 Task: Find connections with filter location Hasanpur with filter topic #futurewith filter profile language Spanish with filter current company Force Motors Ltd with filter school Goswami Ganesh Dutta SD College with filter industry Security and Investigations with filter service category Real Estate with filter keywords title Emergency Relief Worker
Action: Mouse moved to (489, 62)
Screenshot: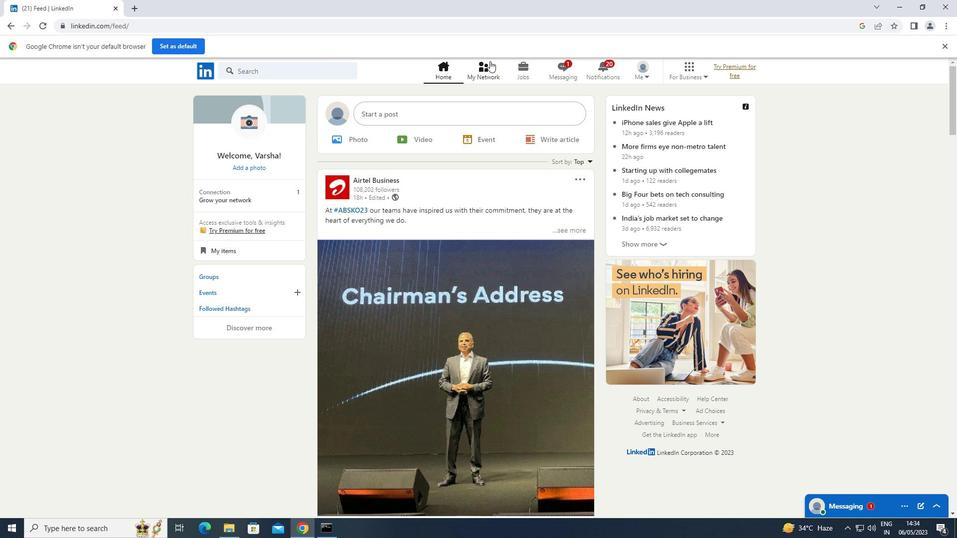 
Action: Mouse pressed left at (489, 62)
Screenshot: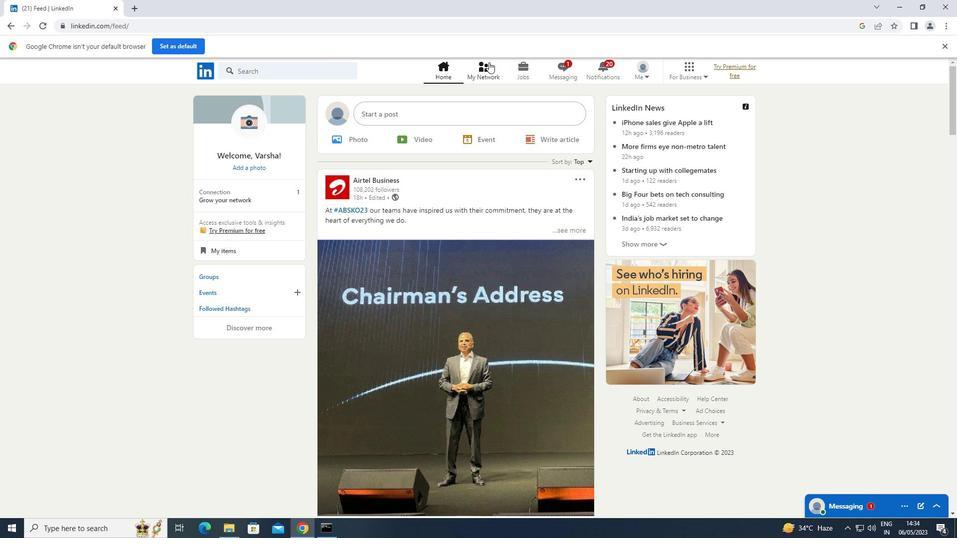 
Action: Mouse moved to (250, 124)
Screenshot: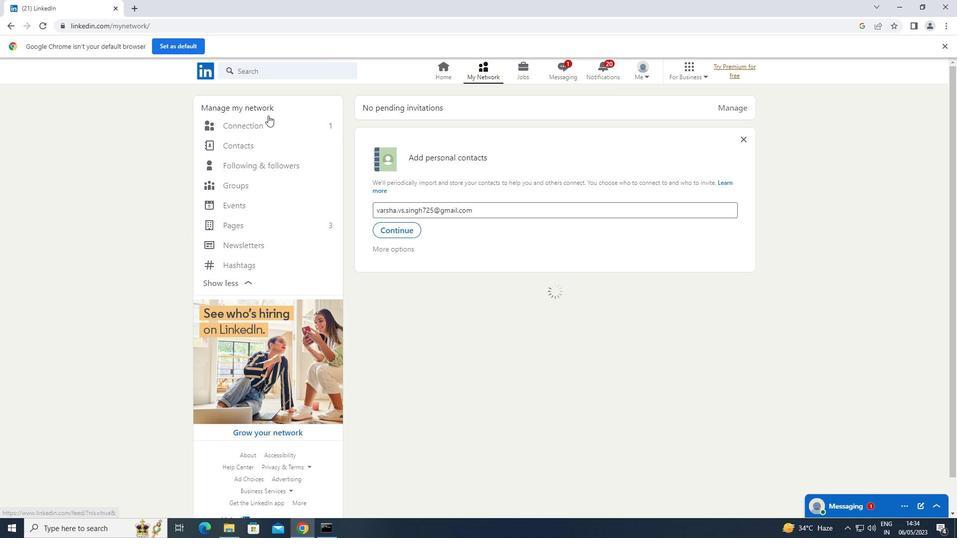 
Action: Mouse pressed left at (250, 124)
Screenshot: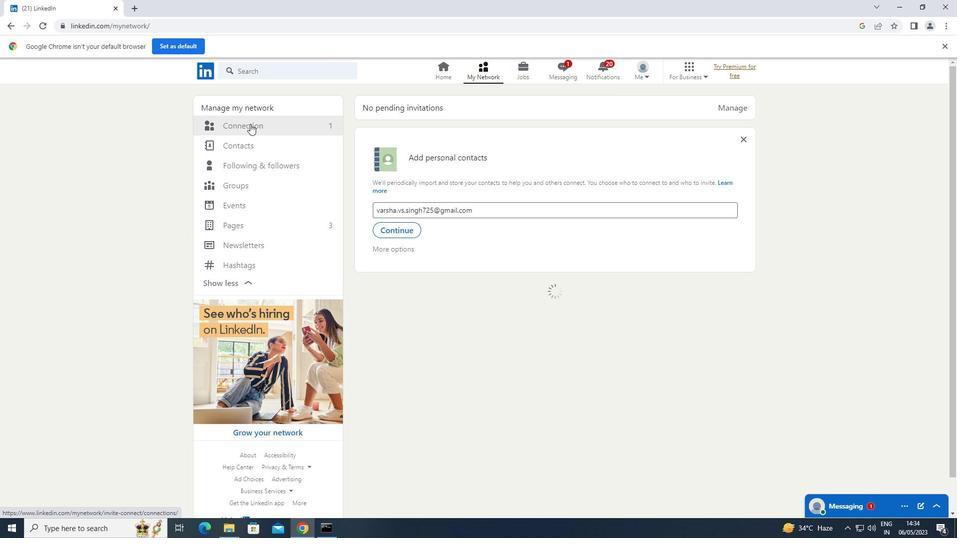 
Action: Mouse moved to (545, 128)
Screenshot: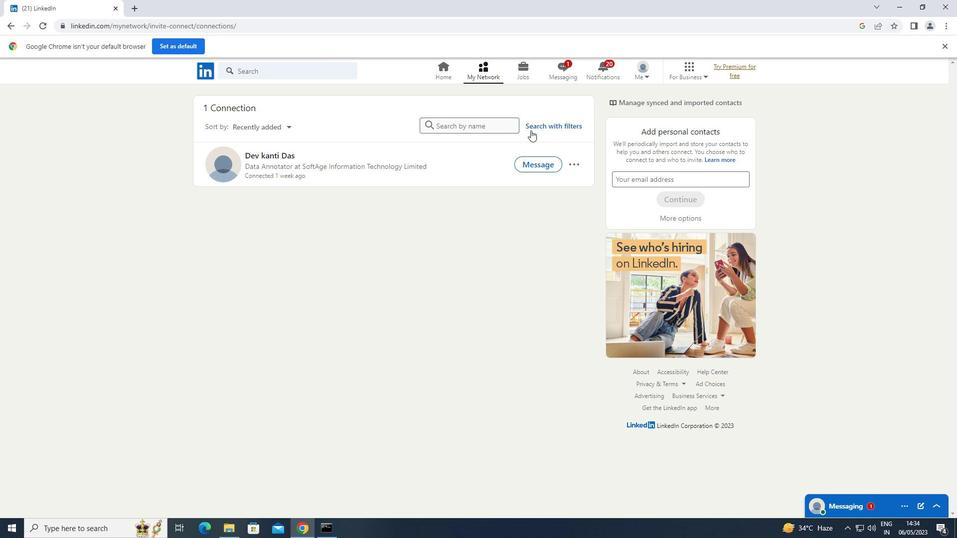
Action: Mouse pressed left at (545, 128)
Screenshot: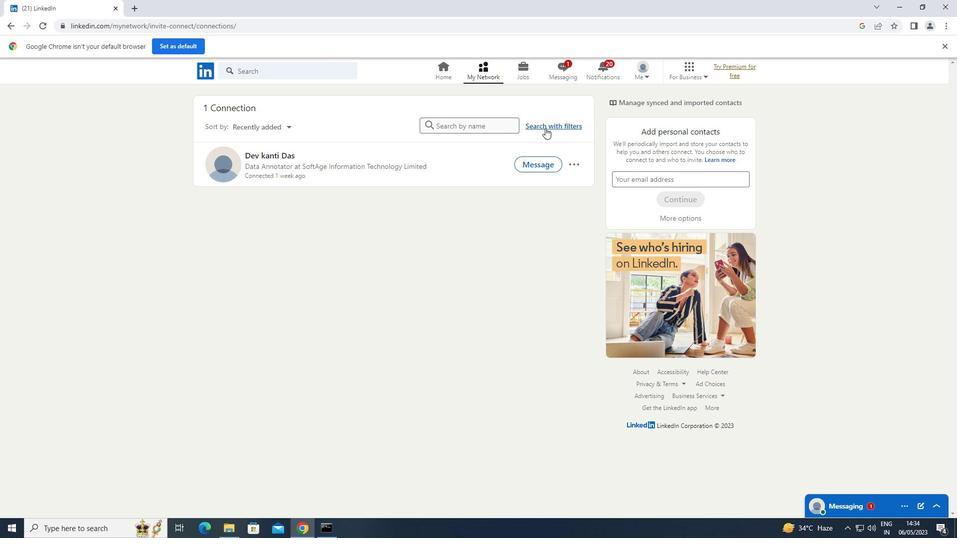 
Action: Mouse moved to (512, 98)
Screenshot: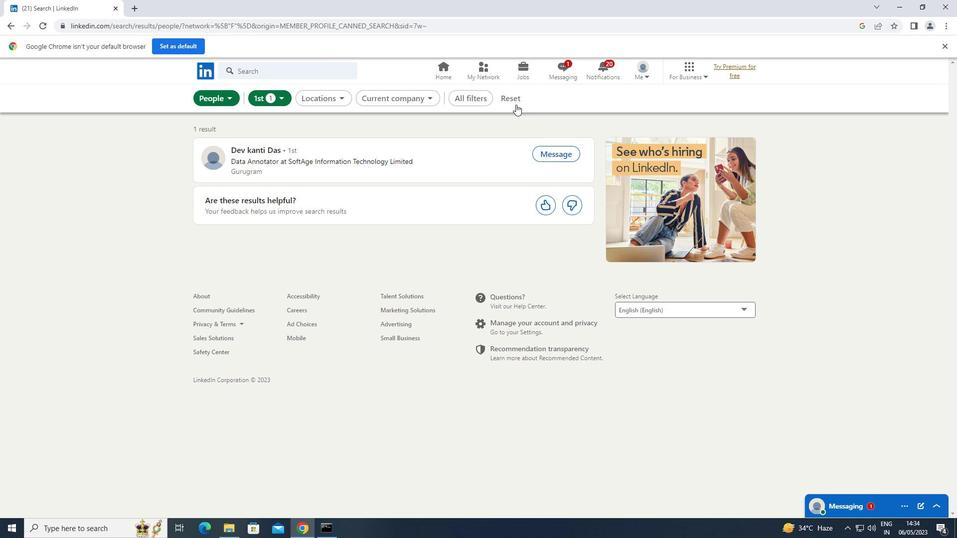
Action: Mouse pressed left at (512, 98)
Screenshot: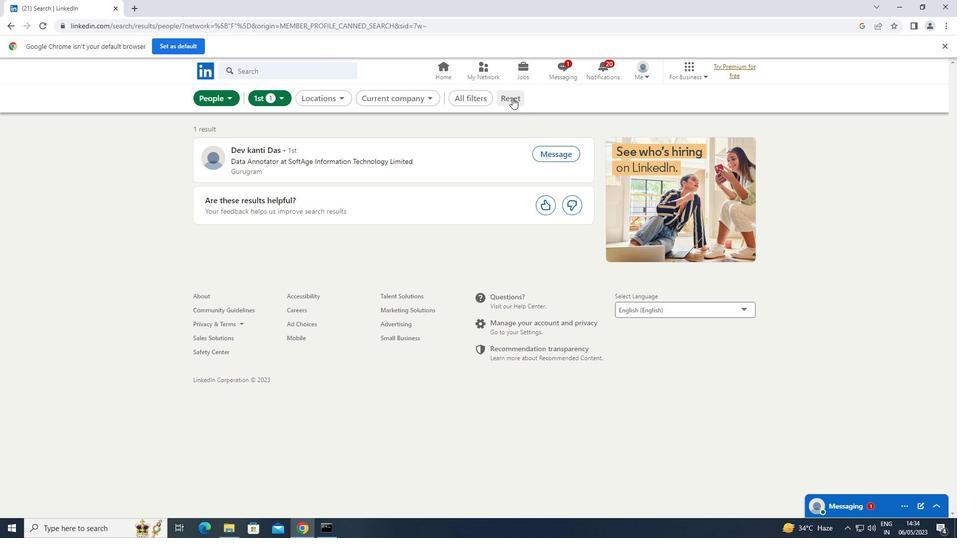 
Action: Mouse moved to (503, 97)
Screenshot: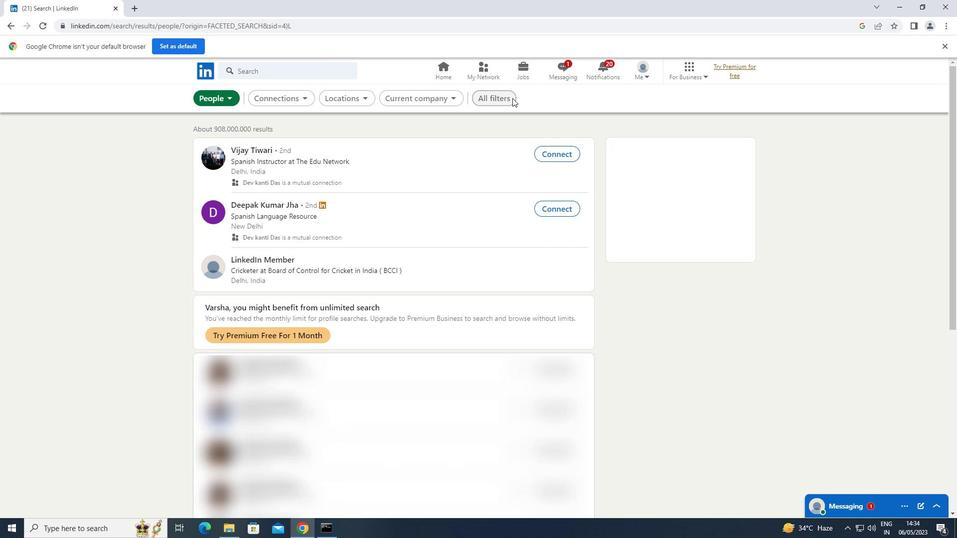 
Action: Mouse pressed left at (503, 97)
Screenshot: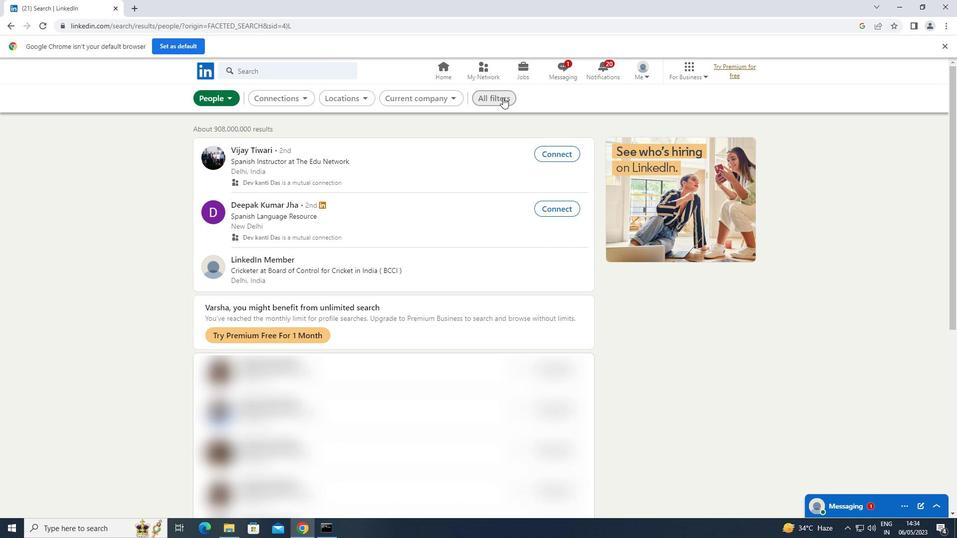 
Action: Mouse moved to (845, 238)
Screenshot: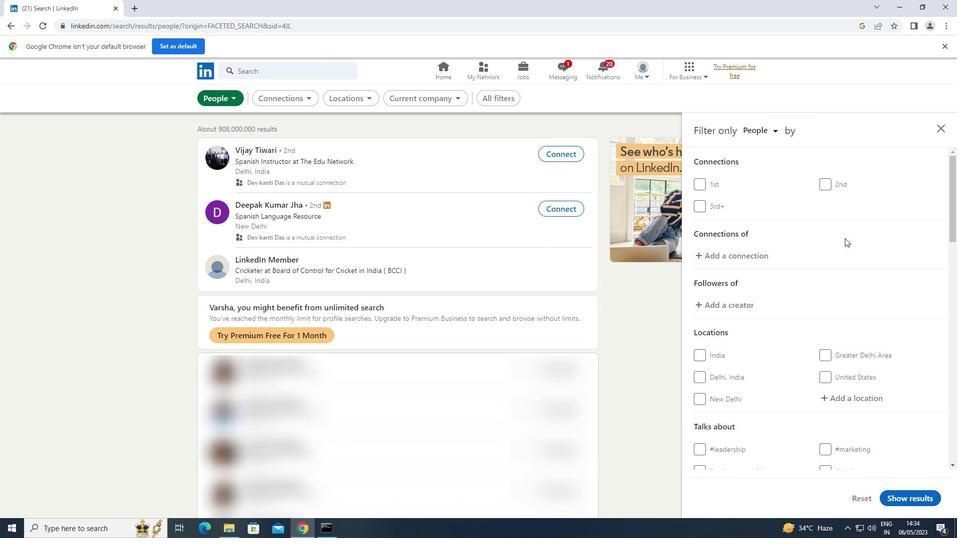
Action: Mouse scrolled (845, 237) with delta (0, 0)
Screenshot: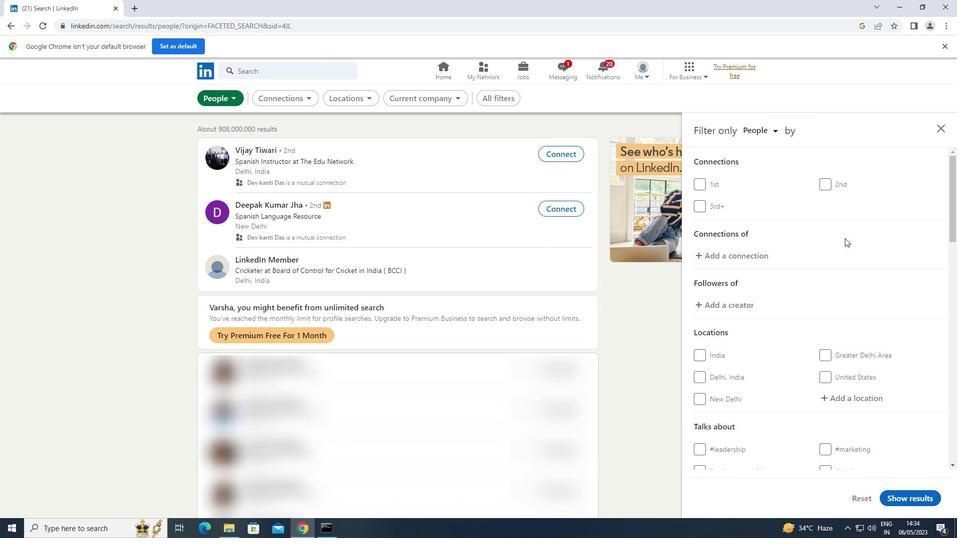 
Action: Mouse moved to (846, 239)
Screenshot: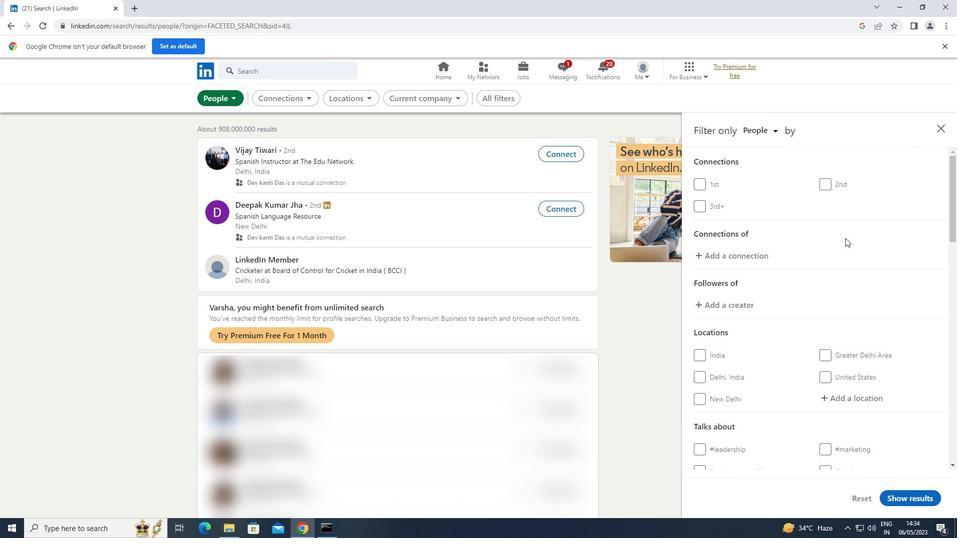 
Action: Mouse scrolled (846, 238) with delta (0, 0)
Screenshot: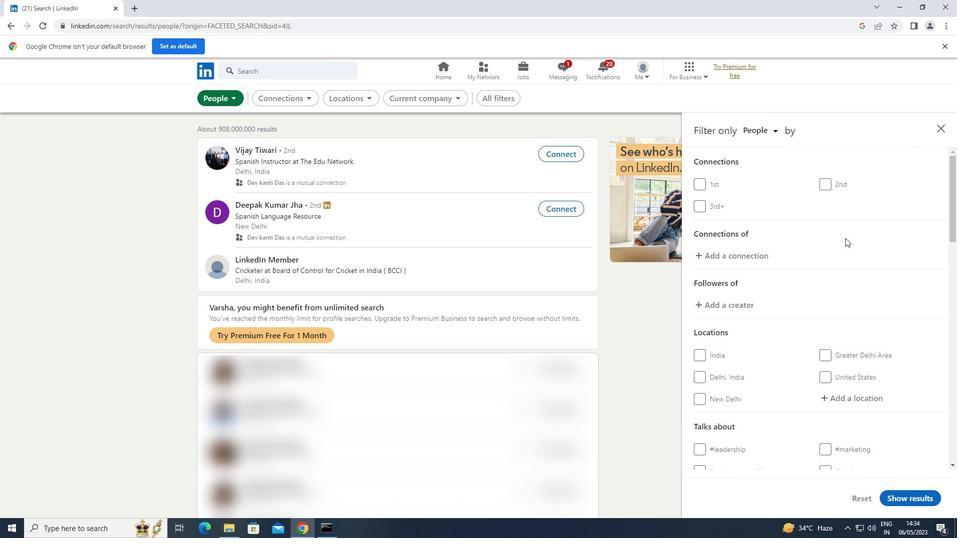 
Action: Mouse moved to (842, 295)
Screenshot: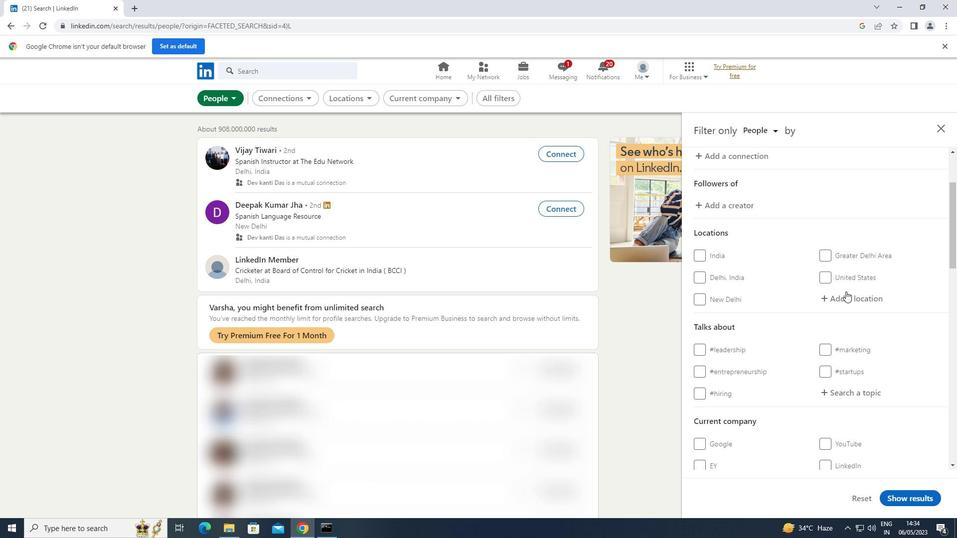 
Action: Mouse pressed left at (842, 295)
Screenshot: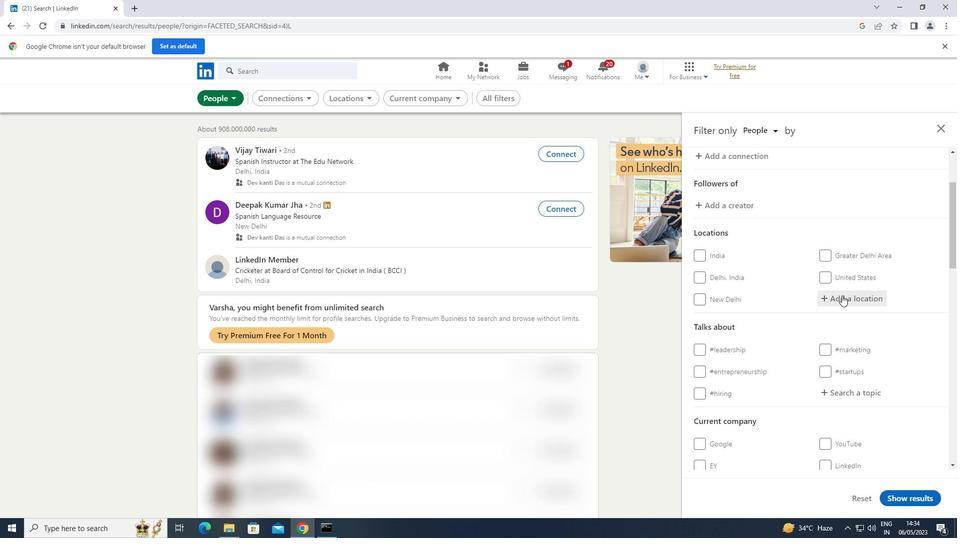 
Action: Key pressed <Key.shift>HASANPUR
Screenshot: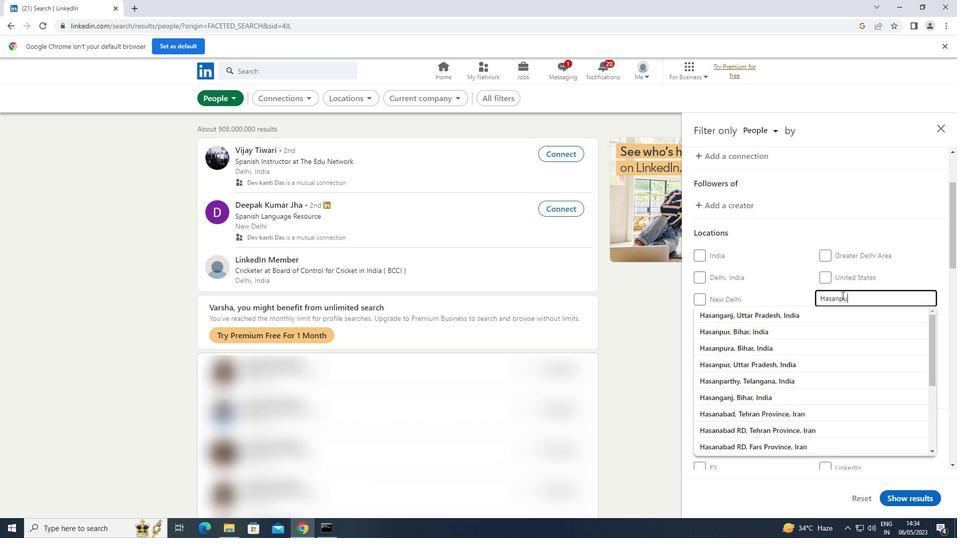 
Action: Mouse moved to (859, 396)
Screenshot: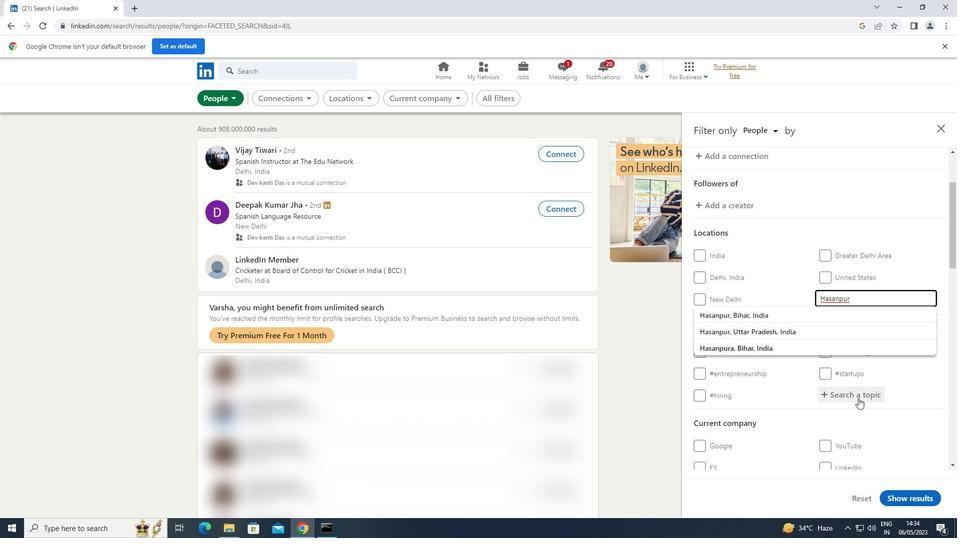 
Action: Mouse pressed left at (859, 396)
Screenshot: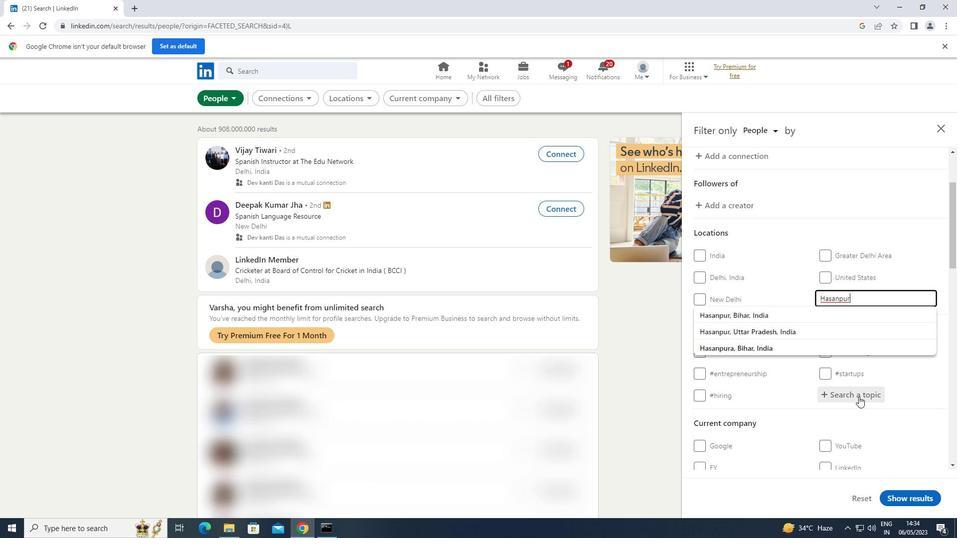 
Action: Key pressed FUTURE
Screenshot: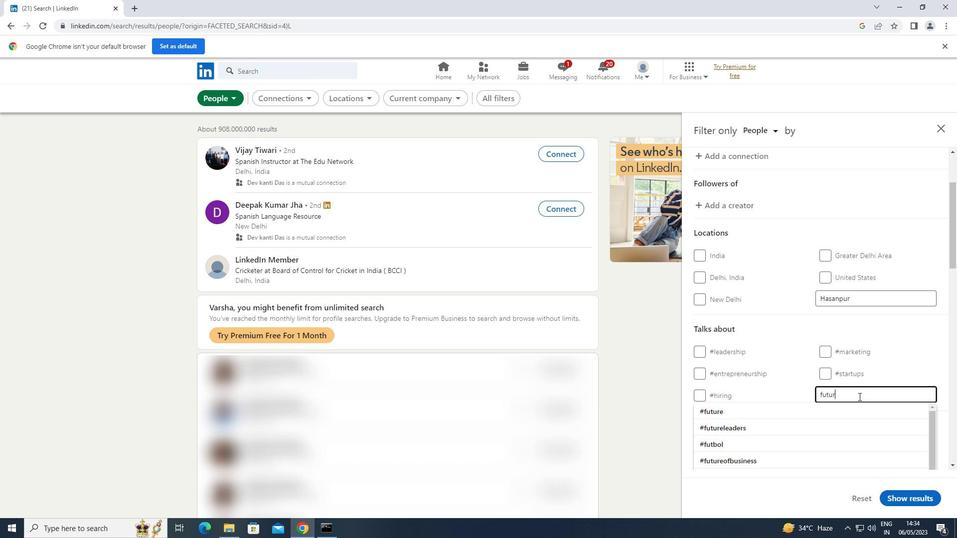 
Action: Mouse moved to (772, 407)
Screenshot: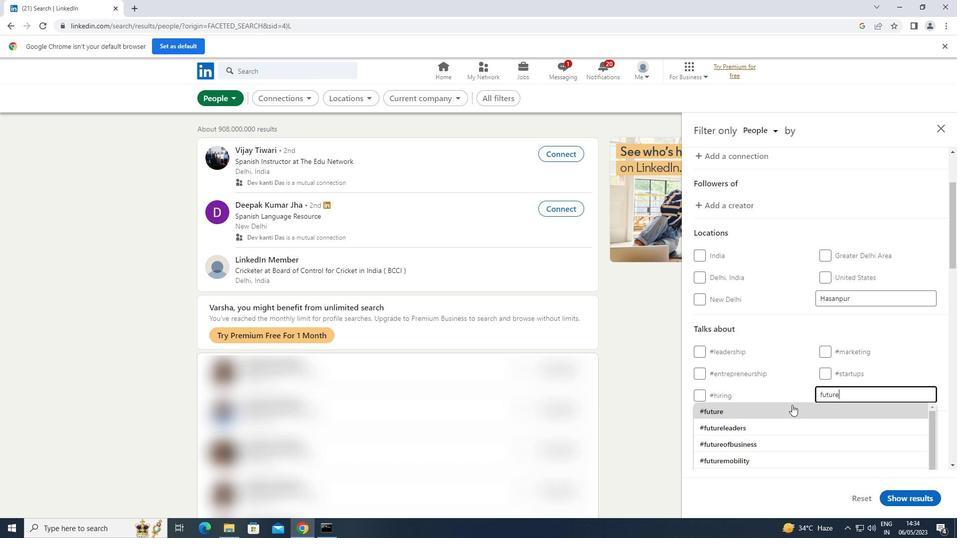 
Action: Mouse pressed left at (772, 407)
Screenshot: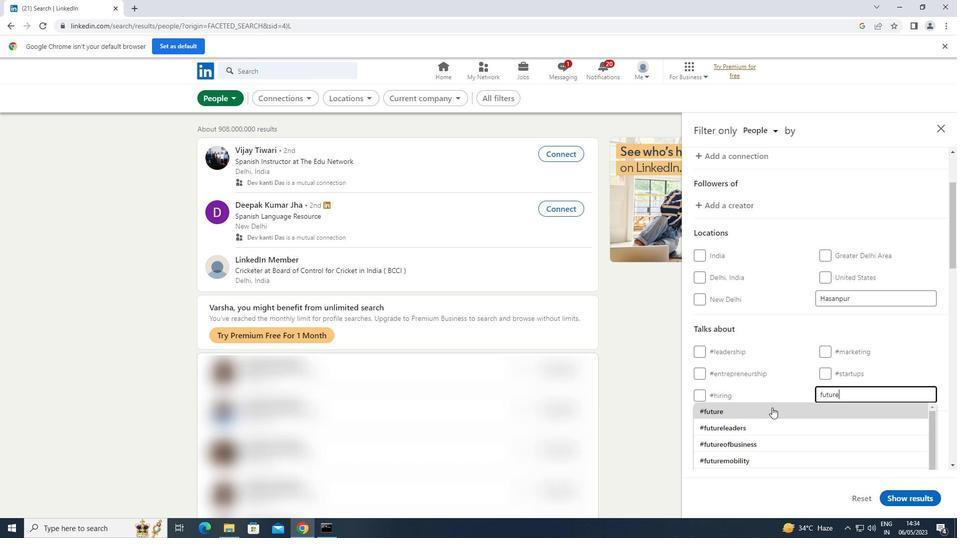 
Action: Mouse moved to (791, 399)
Screenshot: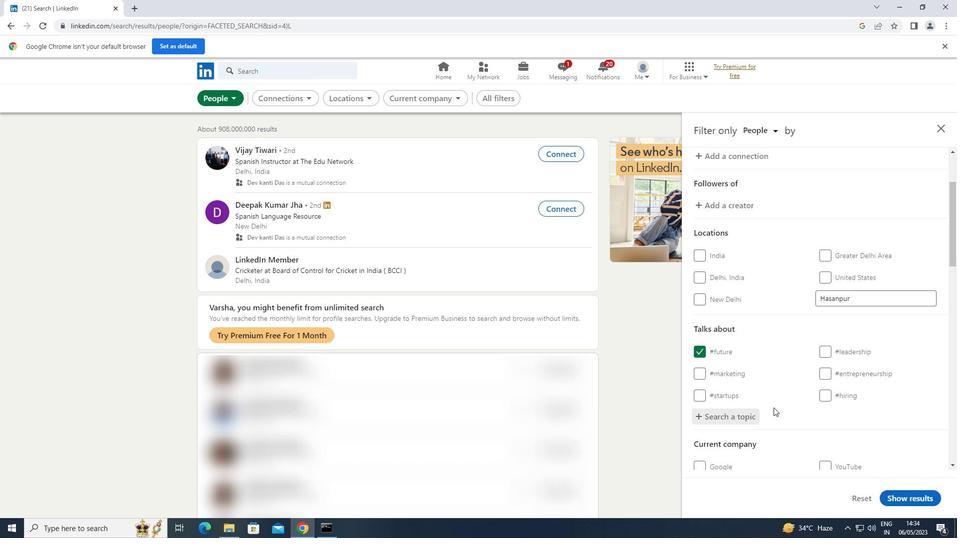 
Action: Mouse scrolled (791, 399) with delta (0, 0)
Screenshot: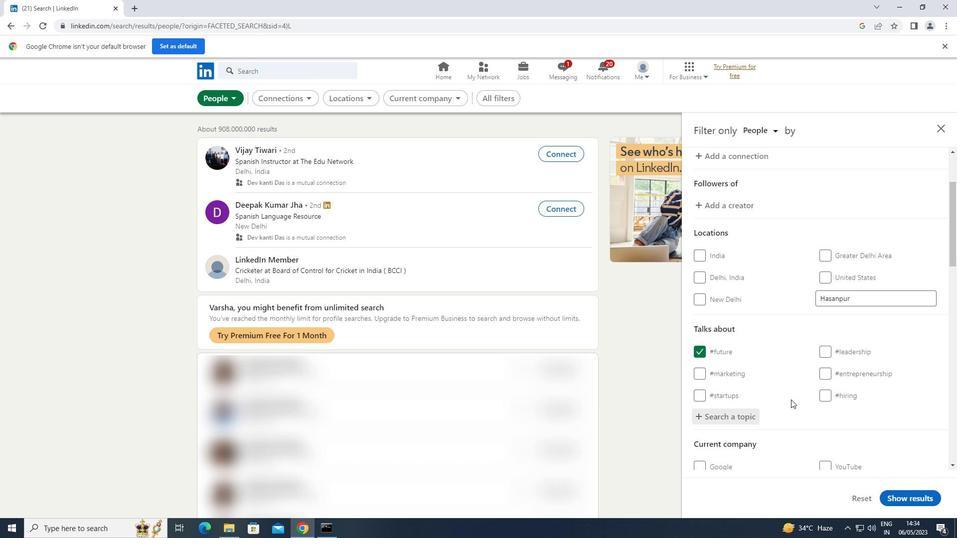 
Action: Mouse scrolled (791, 399) with delta (0, 0)
Screenshot: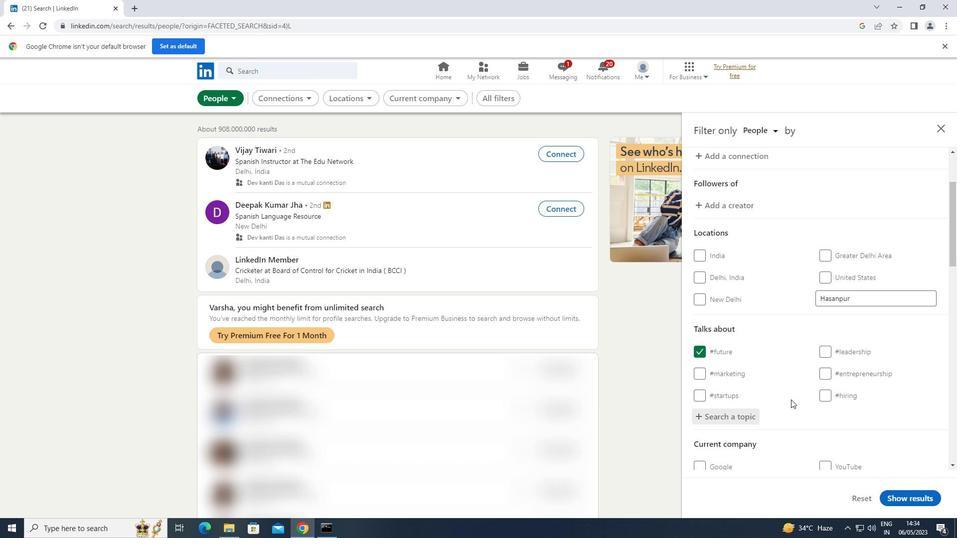 
Action: Mouse scrolled (791, 399) with delta (0, 0)
Screenshot: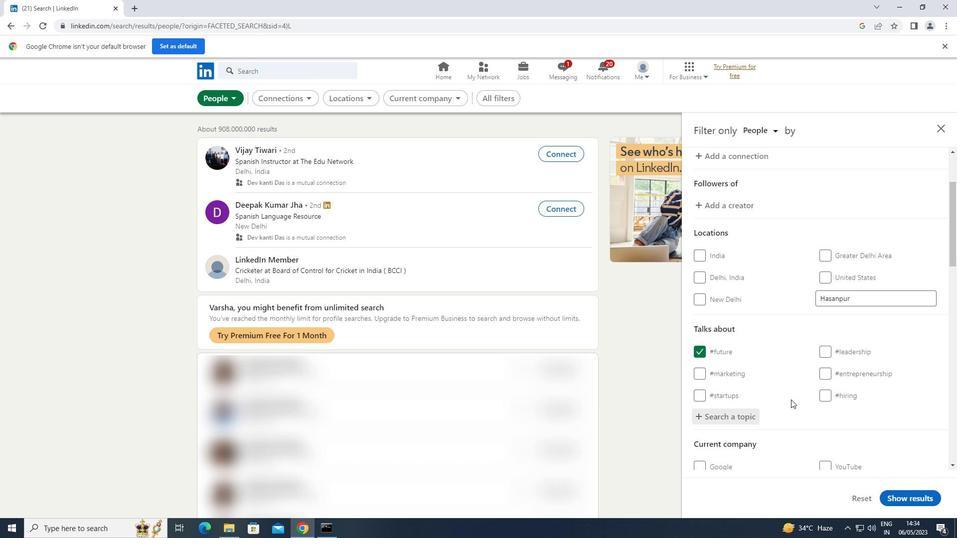 
Action: Mouse scrolled (791, 399) with delta (0, 0)
Screenshot: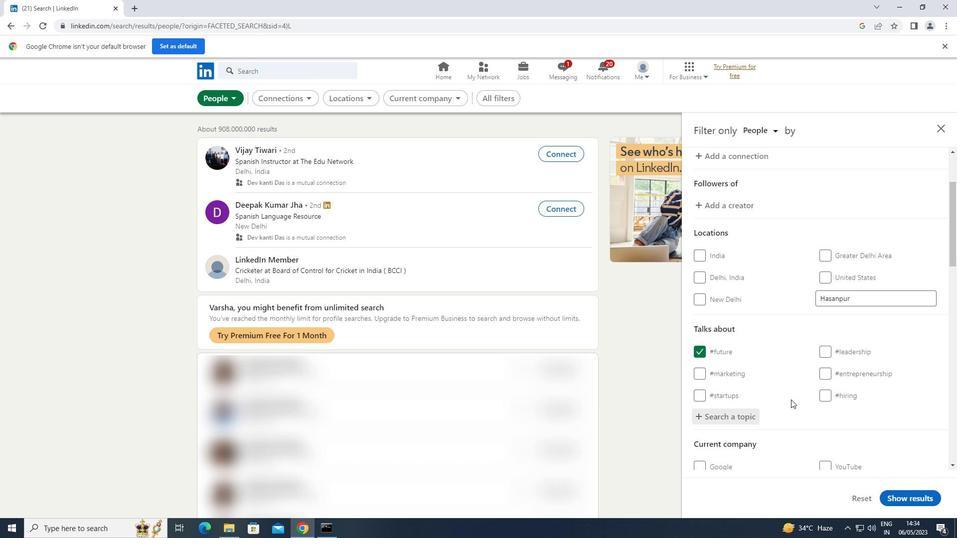 
Action: Mouse scrolled (791, 399) with delta (0, 0)
Screenshot: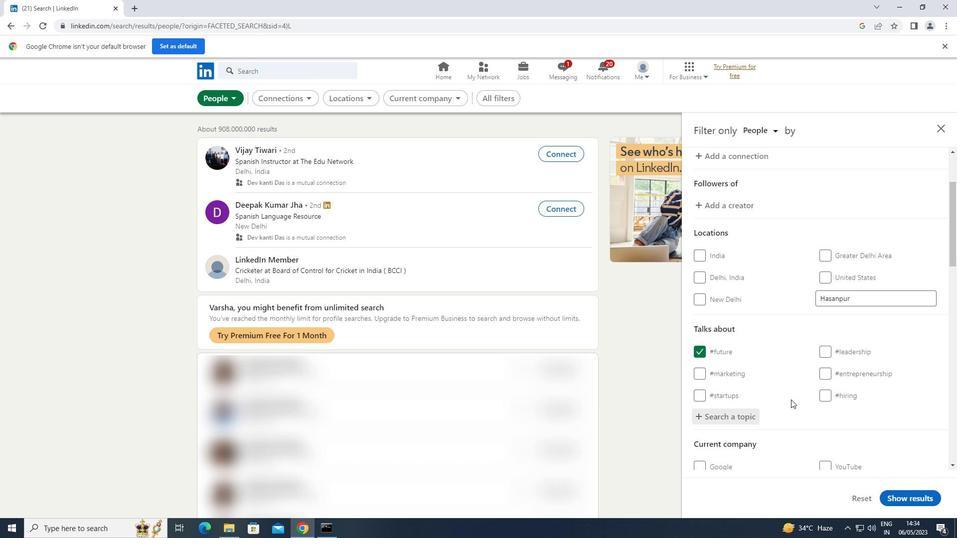 
Action: Mouse scrolled (791, 399) with delta (0, 0)
Screenshot: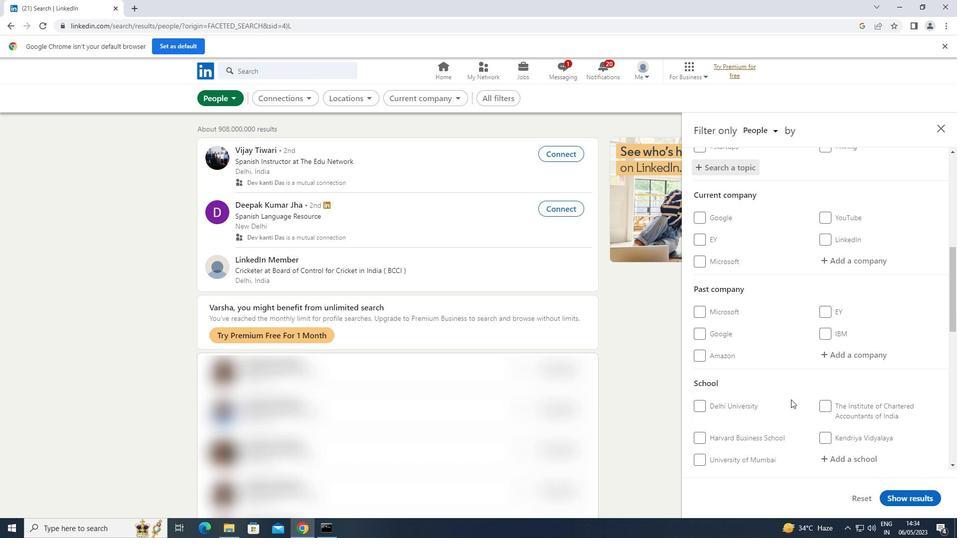 
Action: Mouse scrolled (791, 399) with delta (0, 0)
Screenshot: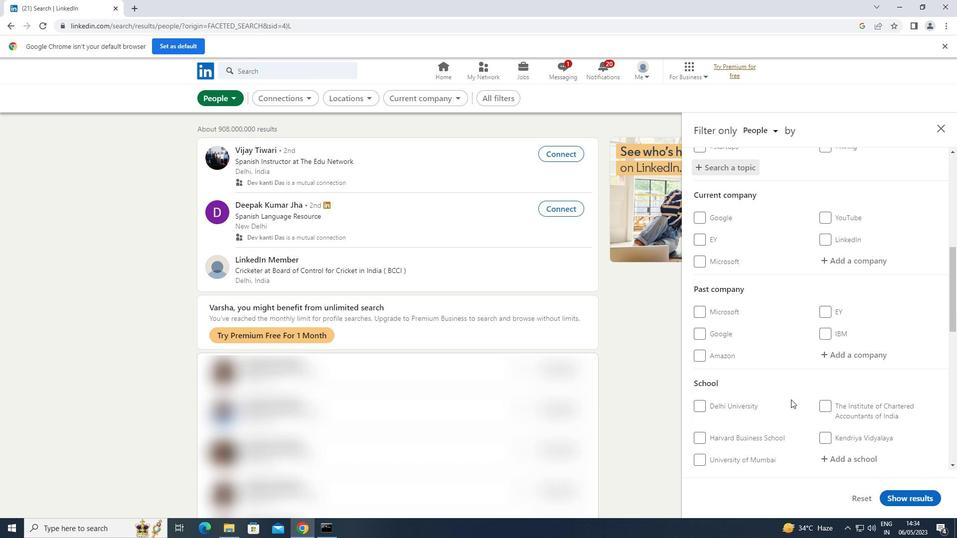 
Action: Mouse scrolled (791, 399) with delta (0, 0)
Screenshot: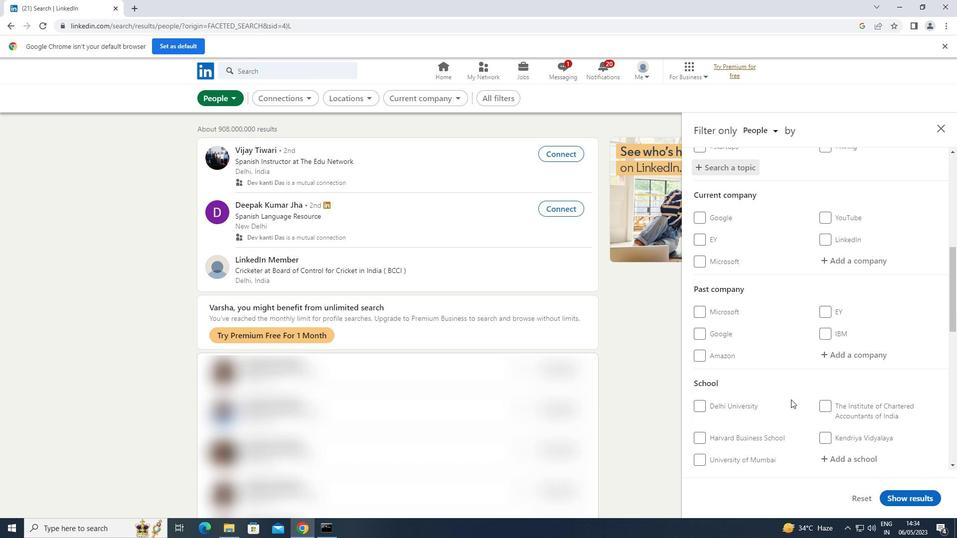 
Action: Mouse scrolled (791, 399) with delta (0, 0)
Screenshot: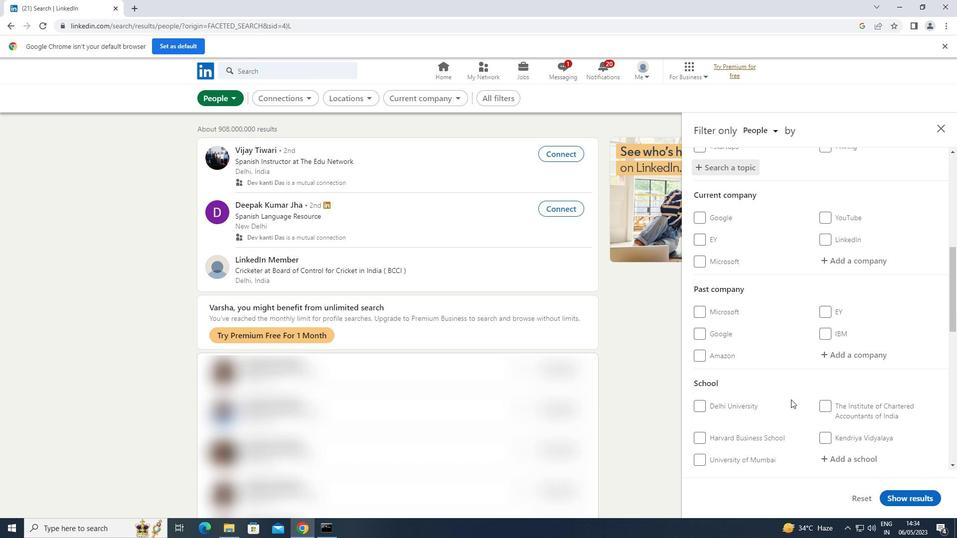 
Action: Mouse scrolled (791, 399) with delta (0, 0)
Screenshot: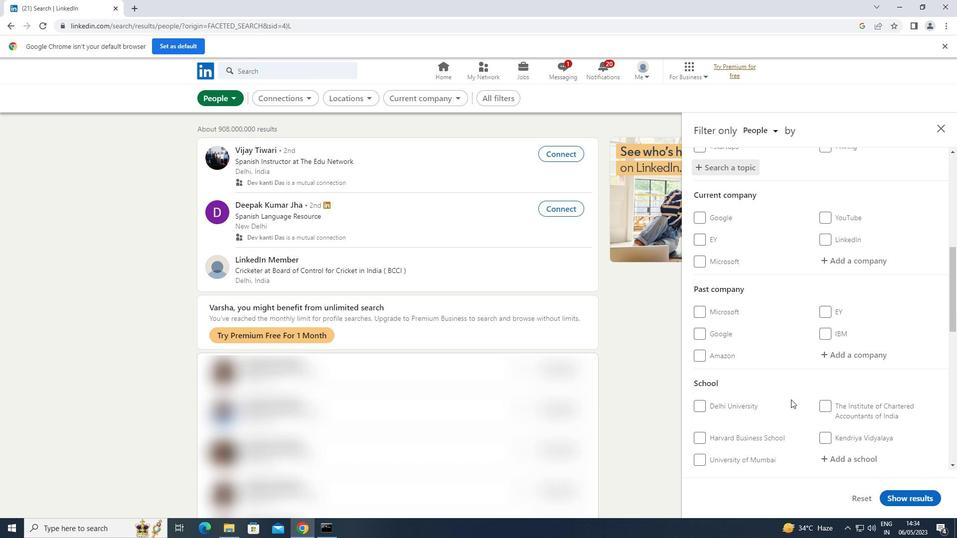
Action: Mouse moved to (698, 396)
Screenshot: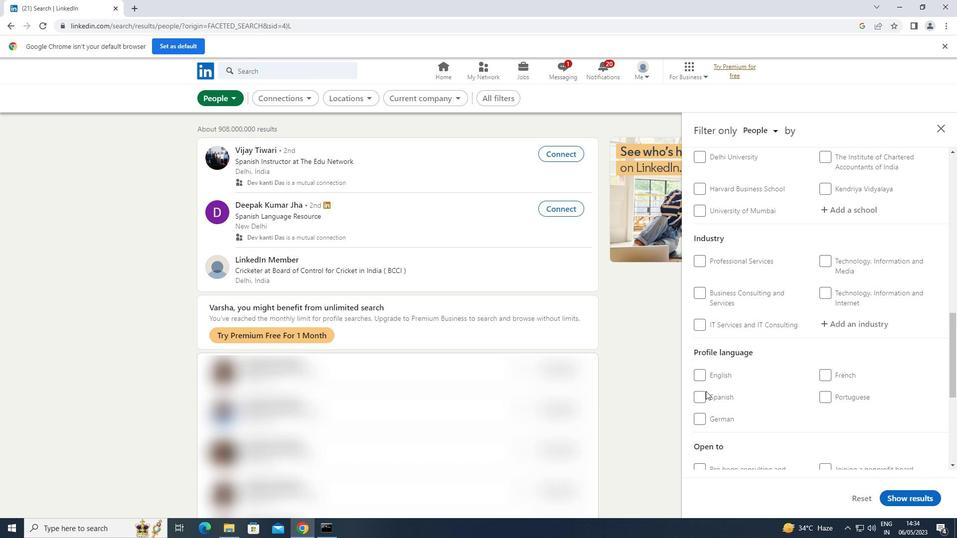 
Action: Mouse pressed left at (698, 396)
Screenshot: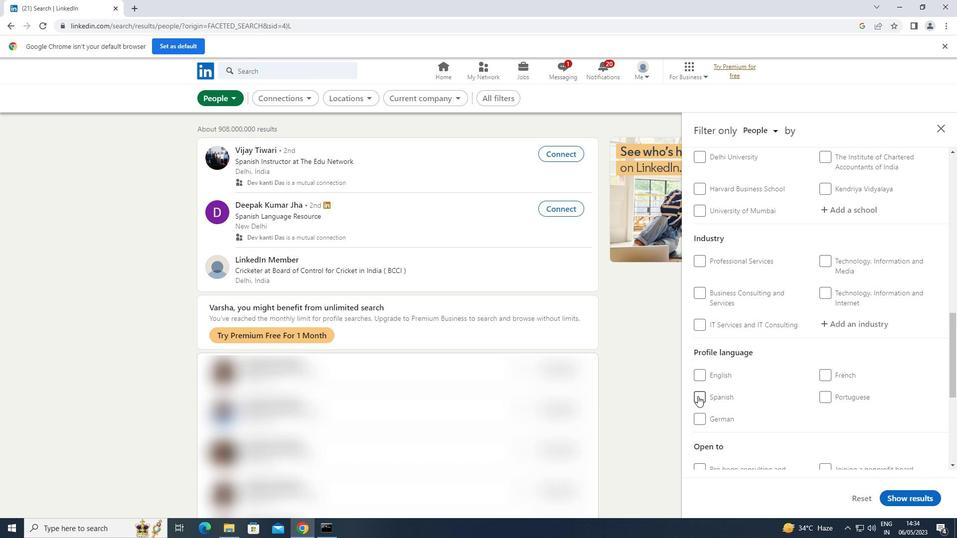 
Action: Mouse moved to (754, 381)
Screenshot: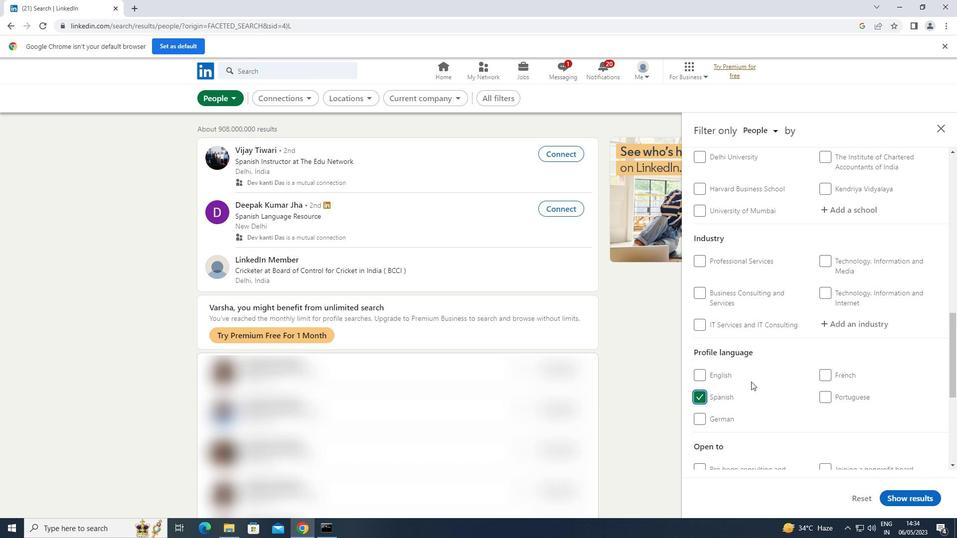 
Action: Mouse scrolled (754, 381) with delta (0, 0)
Screenshot: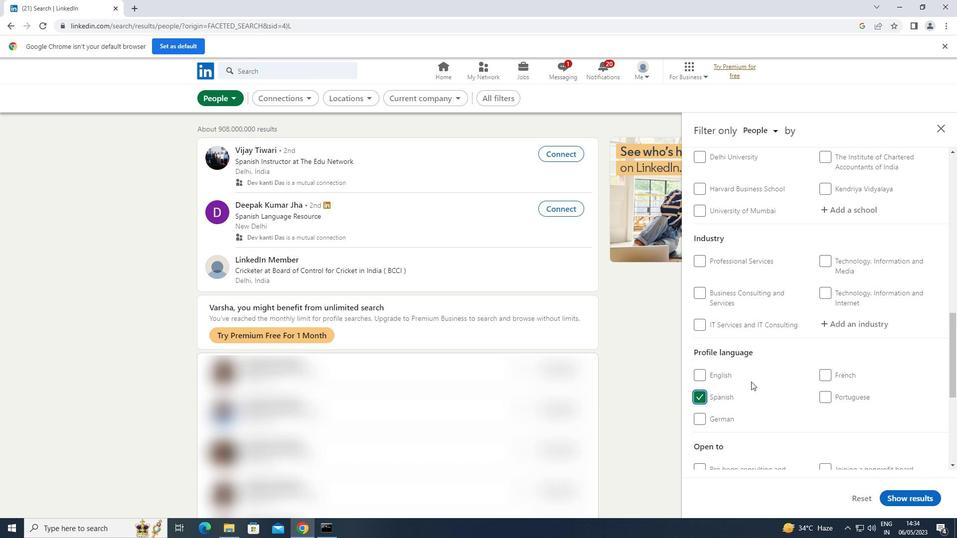 
Action: Mouse scrolled (754, 381) with delta (0, 0)
Screenshot: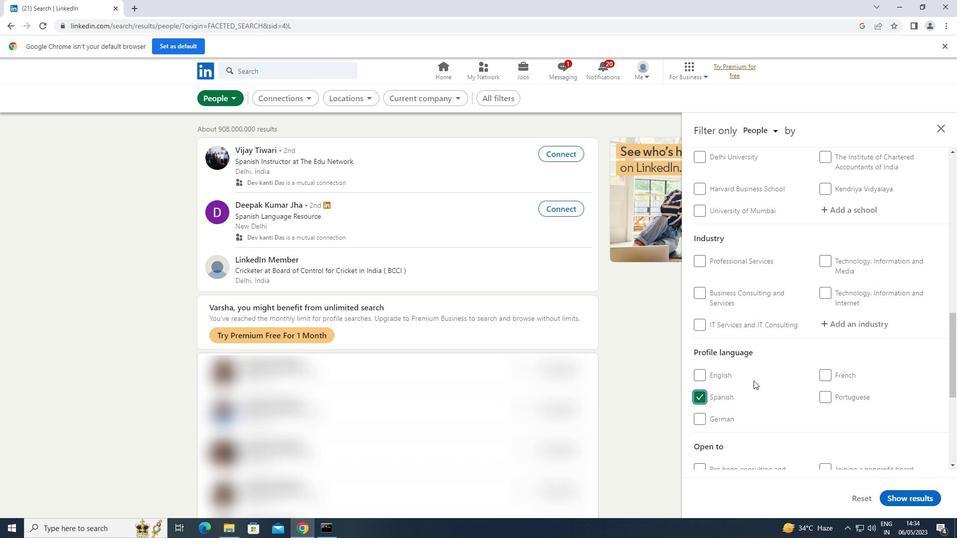 
Action: Mouse moved to (755, 380)
Screenshot: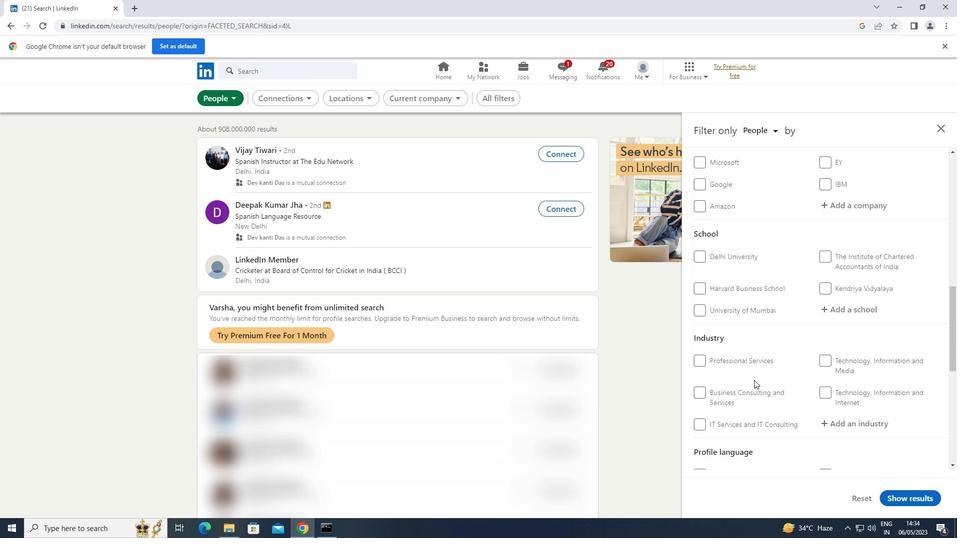 
Action: Mouse scrolled (755, 380) with delta (0, 0)
Screenshot: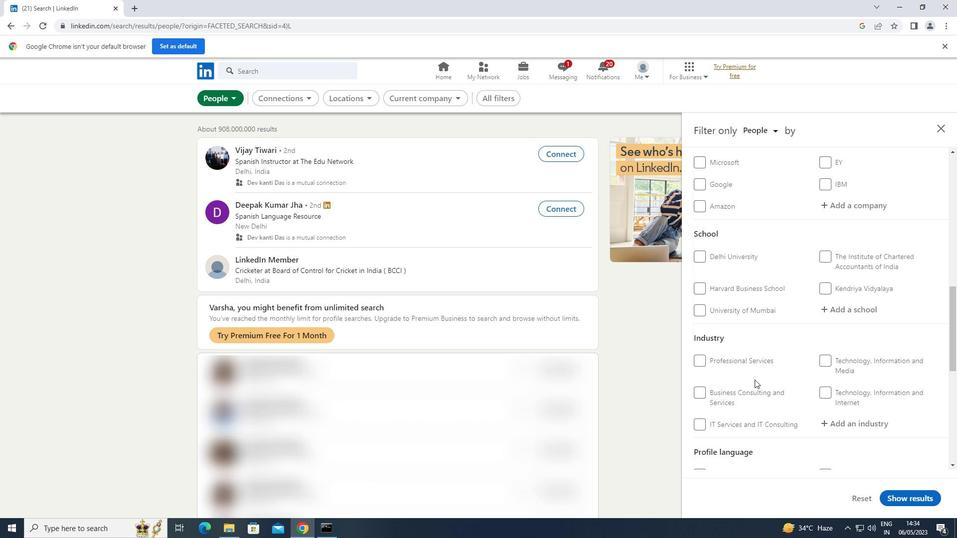 
Action: Mouse scrolled (755, 380) with delta (0, 0)
Screenshot: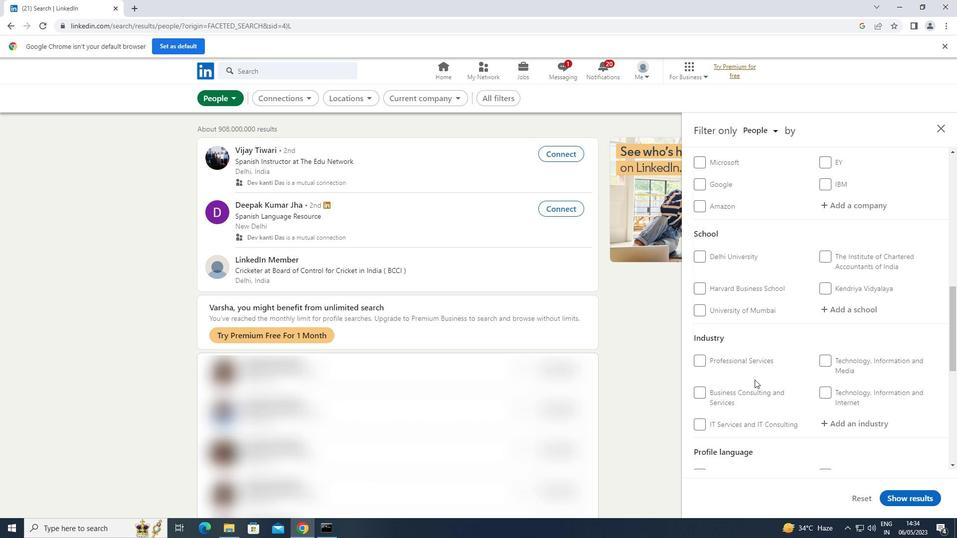 
Action: Mouse scrolled (755, 380) with delta (0, 0)
Screenshot: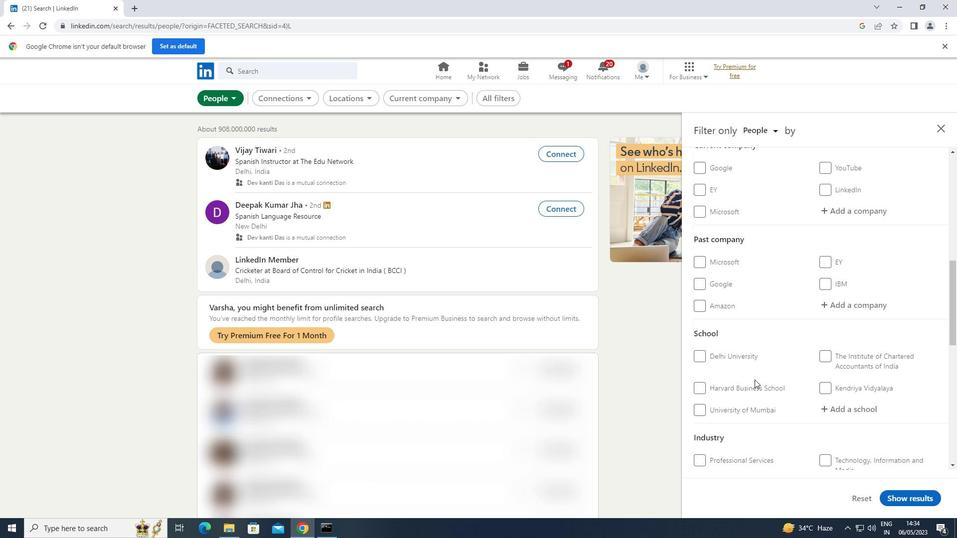 
Action: Mouse scrolled (755, 380) with delta (0, 0)
Screenshot: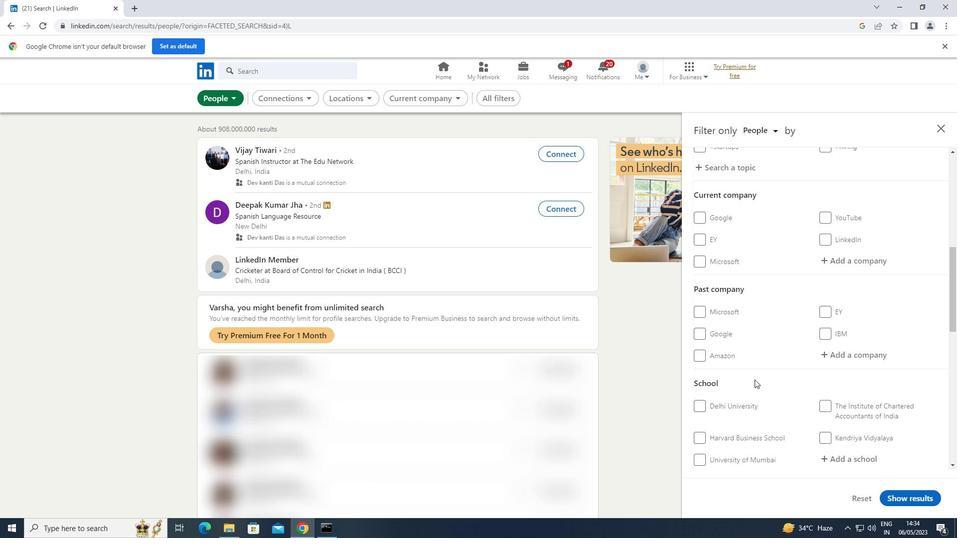 
Action: Mouse moved to (865, 310)
Screenshot: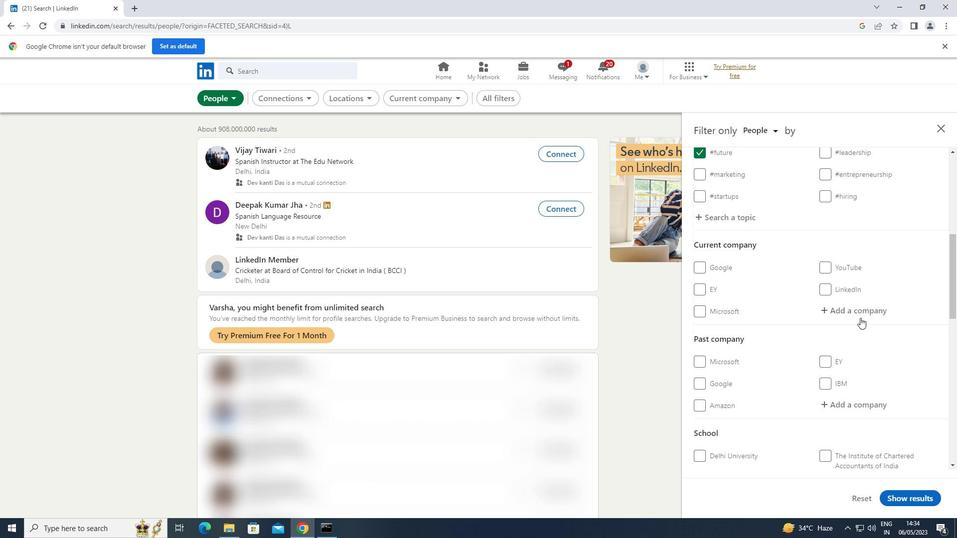 
Action: Mouse pressed left at (865, 310)
Screenshot: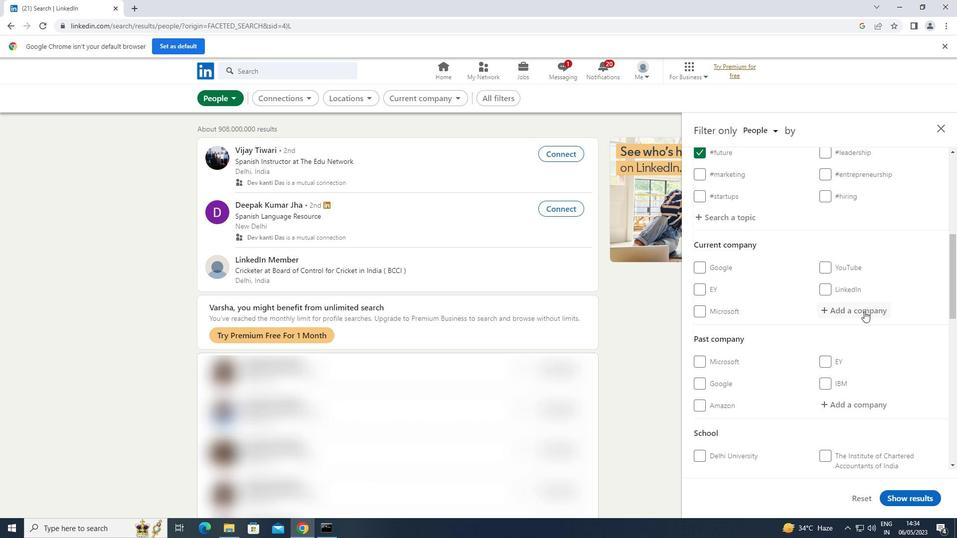
Action: Key pressed <Key.shift>FORCE<Key.space>
Screenshot: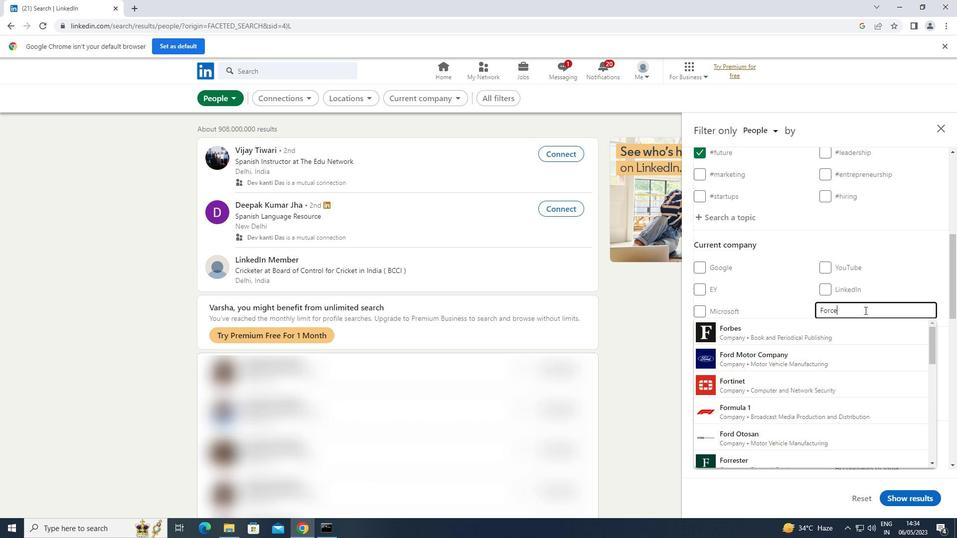 
Action: Mouse moved to (783, 332)
Screenshot: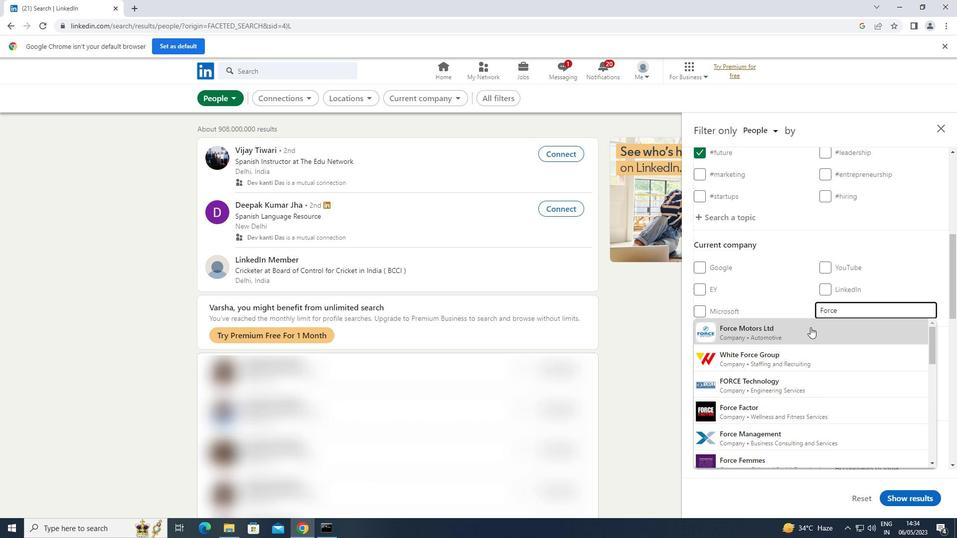 
Action: Mouse pressed left at (783, 332)
Screenshot: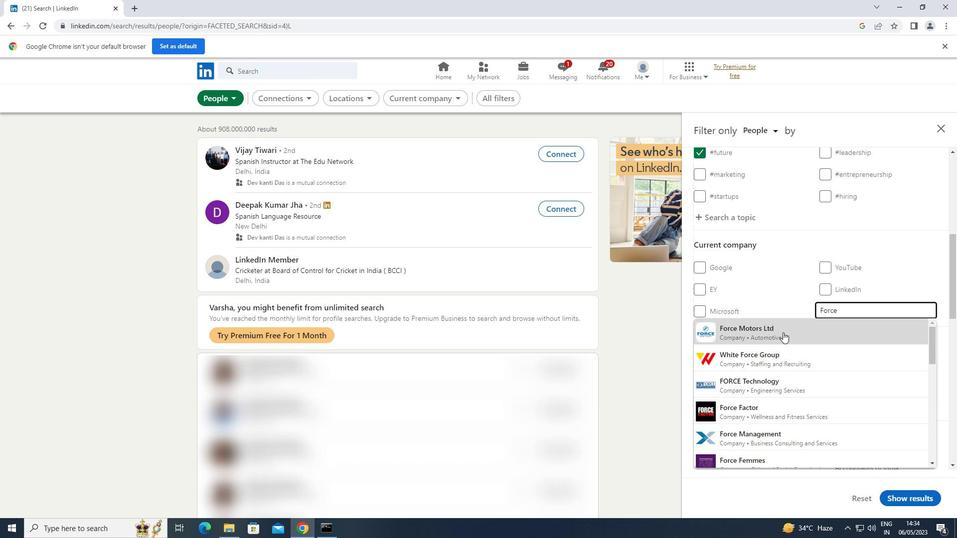 
Action: Mouse moved to (782, 333)
Screenshot: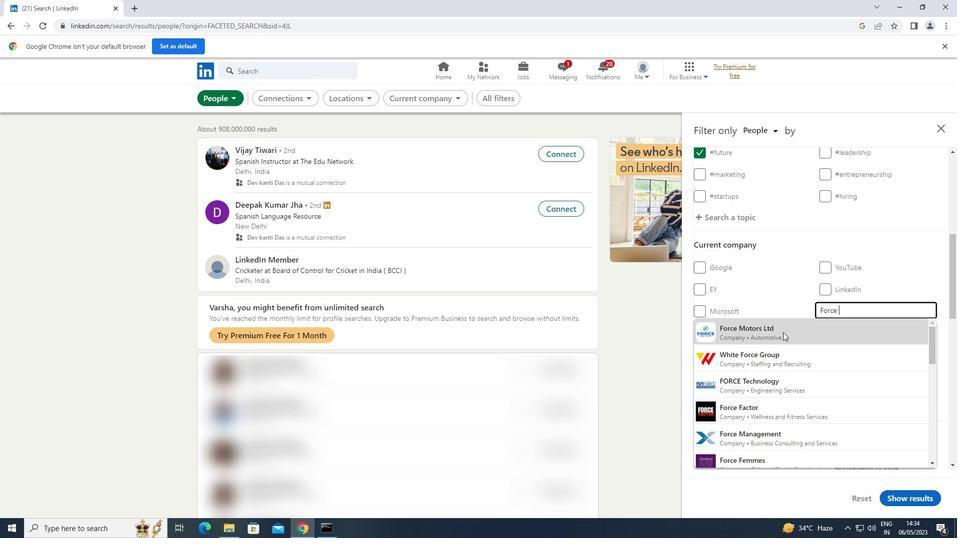 
Action: Mouse scrolled (782, 332) with delta (0, 0)
Screenshot: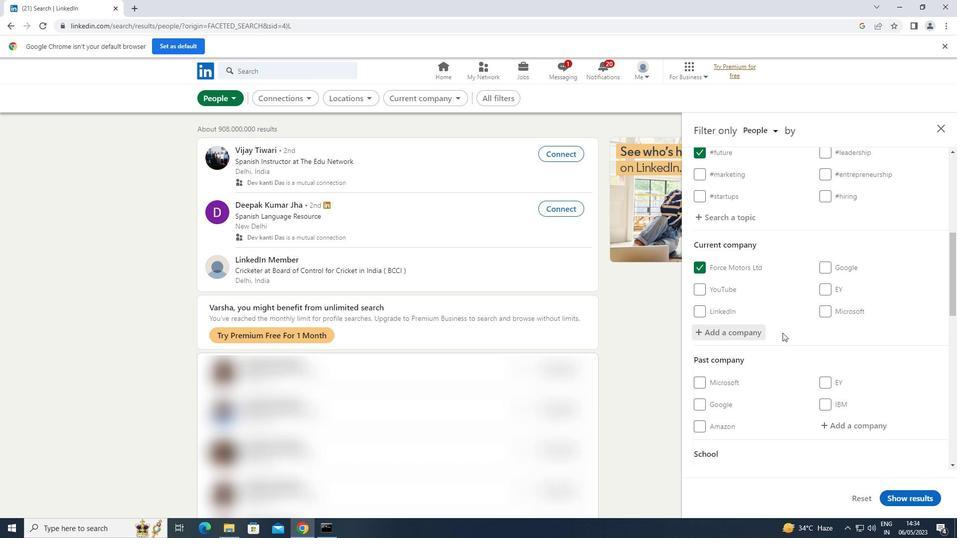 
Action: Mouse scrolled (782, 332) with delta (0, 0)
Screenshot: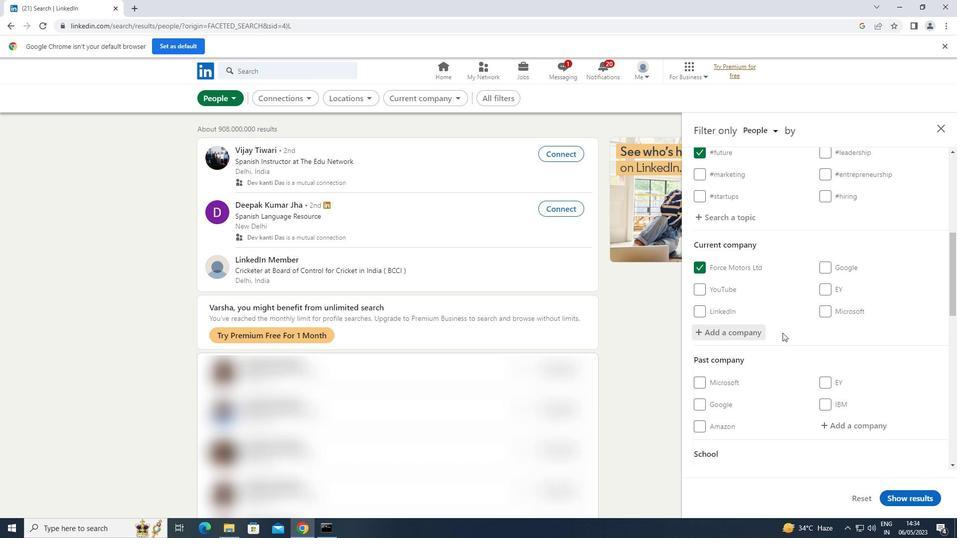 
Action: Mouse moved to (782, 333)
Screenshot: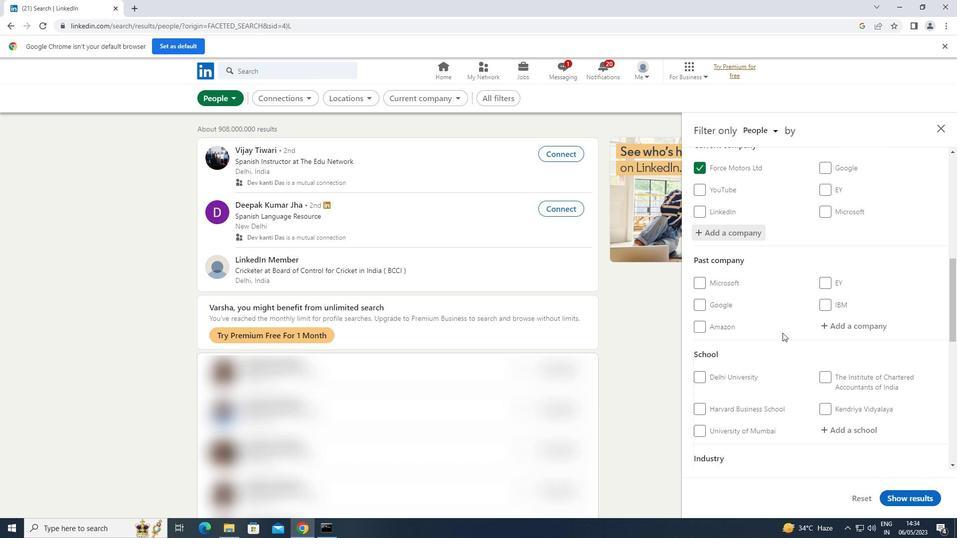 
Action: Mouse scrolled (782, 333) with delta (0, 0)
Screenshot: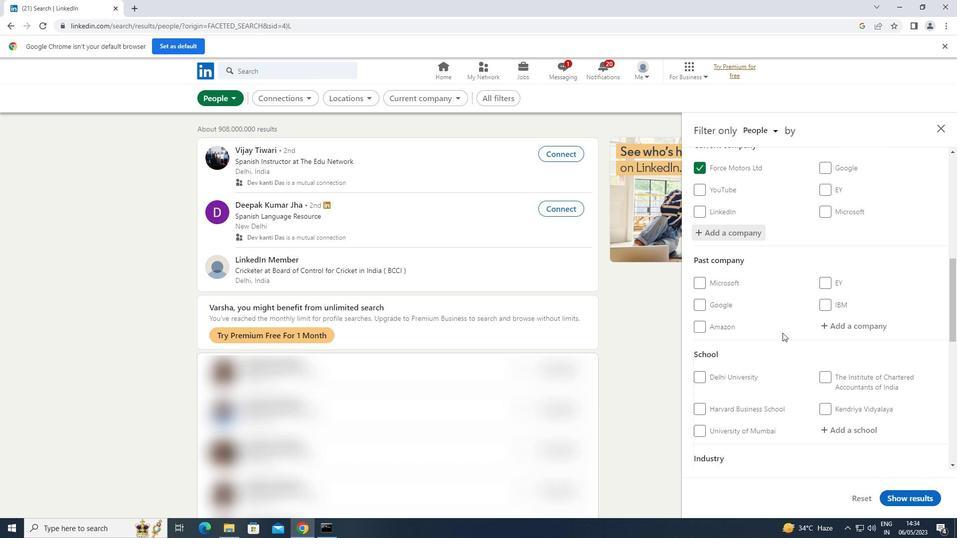 
Action: Mouse scrolled (782, 333) with delta (0, 0)
Screenshot: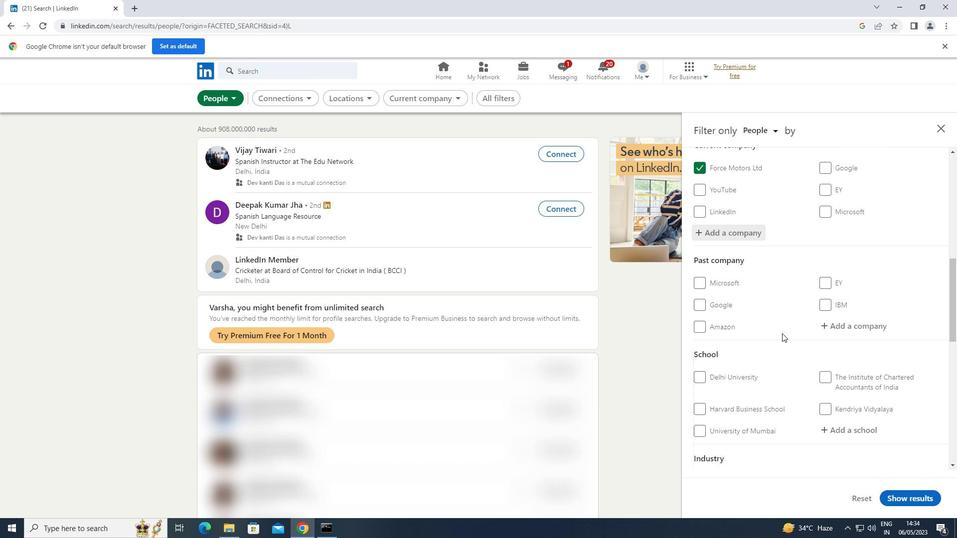 
Action: Mouse moved to (851, 328)
Screenshot: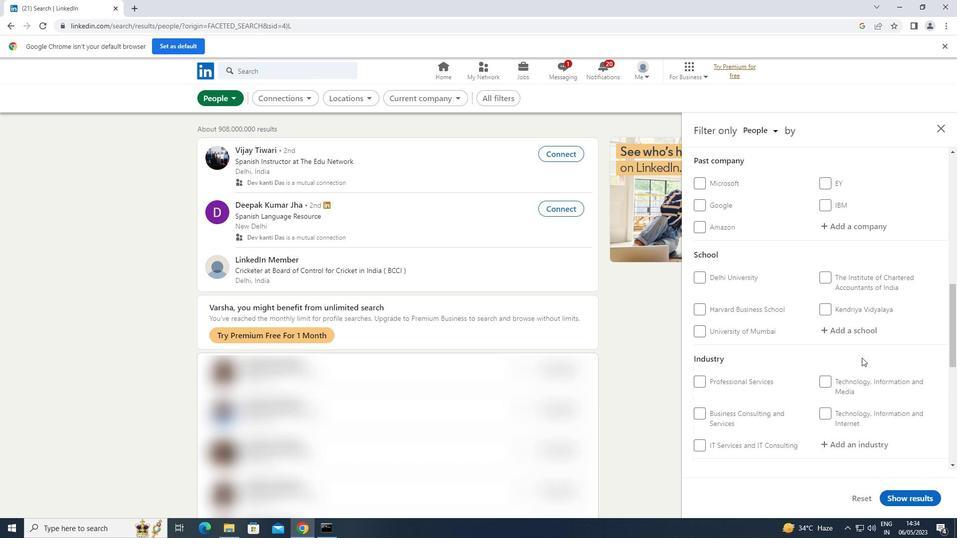 
Action: Mouse pressed left at (851, 328)
Screenshot: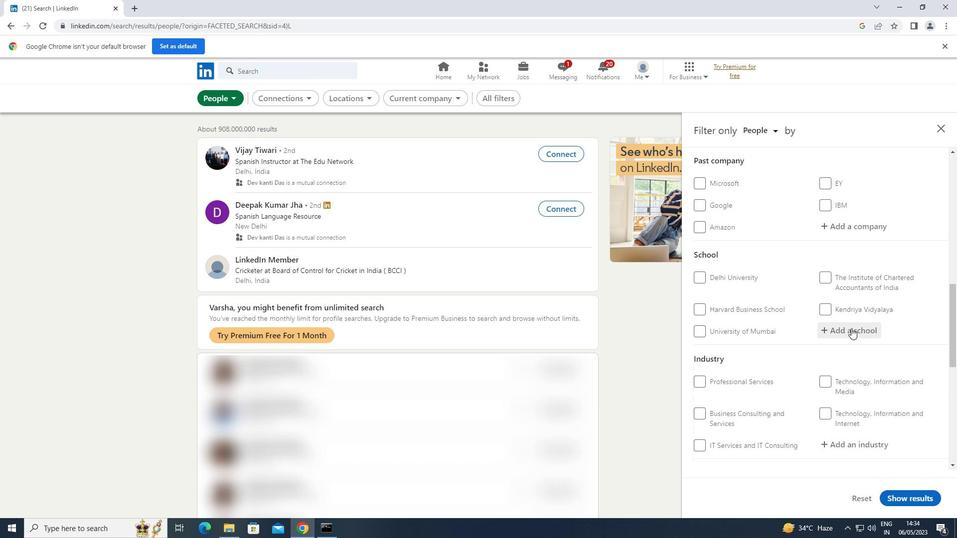 
Action: Key pressed <Key.shift>GOSWAMI
Screenshot: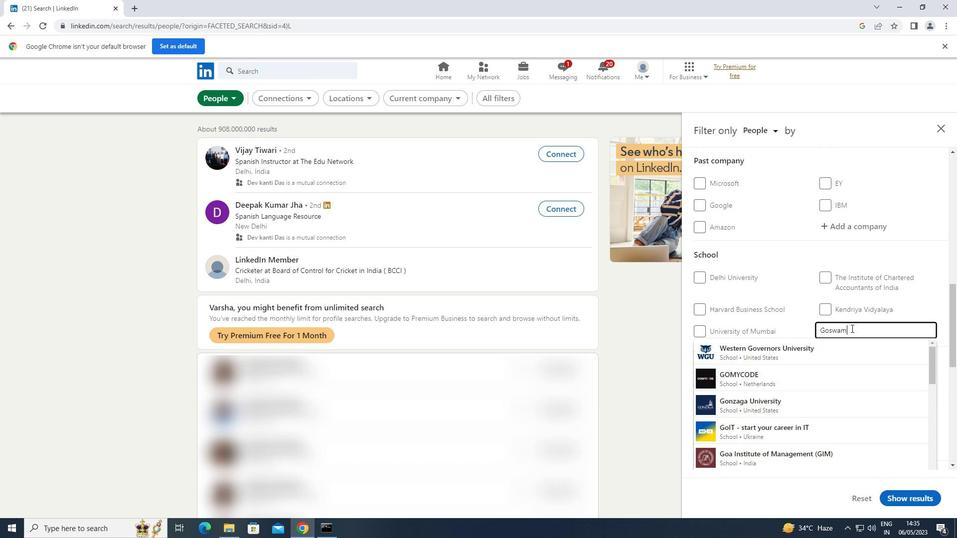 
Action: Mouse moved to (829, 351)
Screenshot: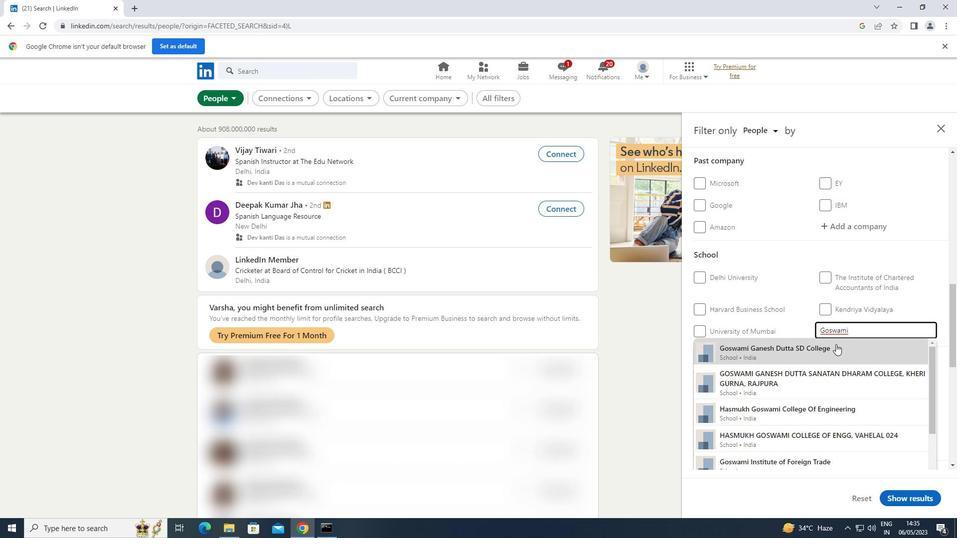
Action: Mouse pressed left at (829, 351)
Screenshot: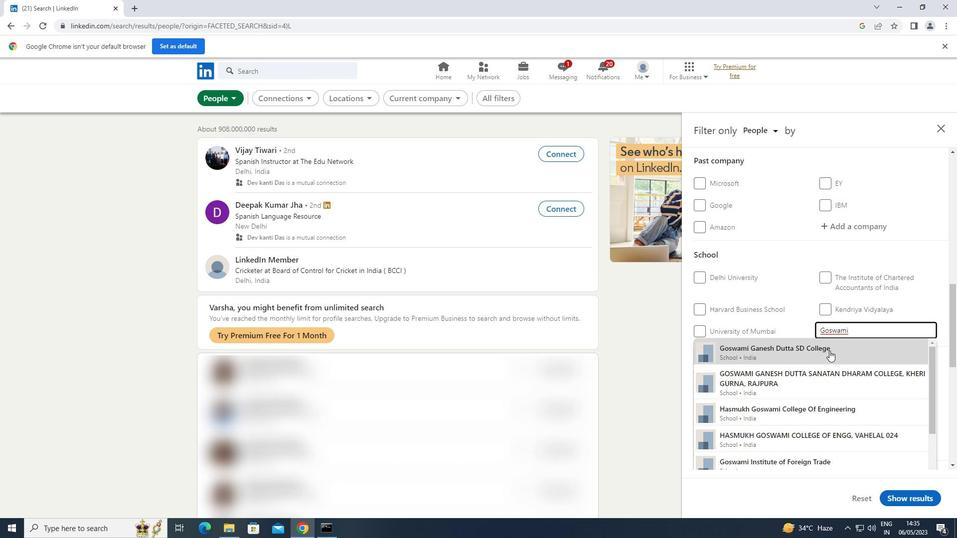 
Action: Mouse moved to (829, 350)
Screenshot: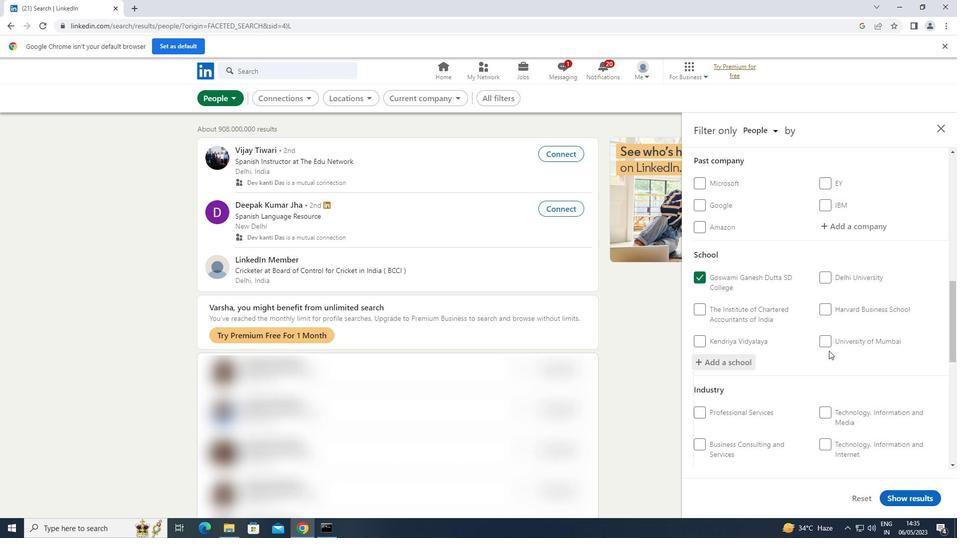 
Action: Mouse scrolled (829, 349) with delta (0, 0)
Screenshot: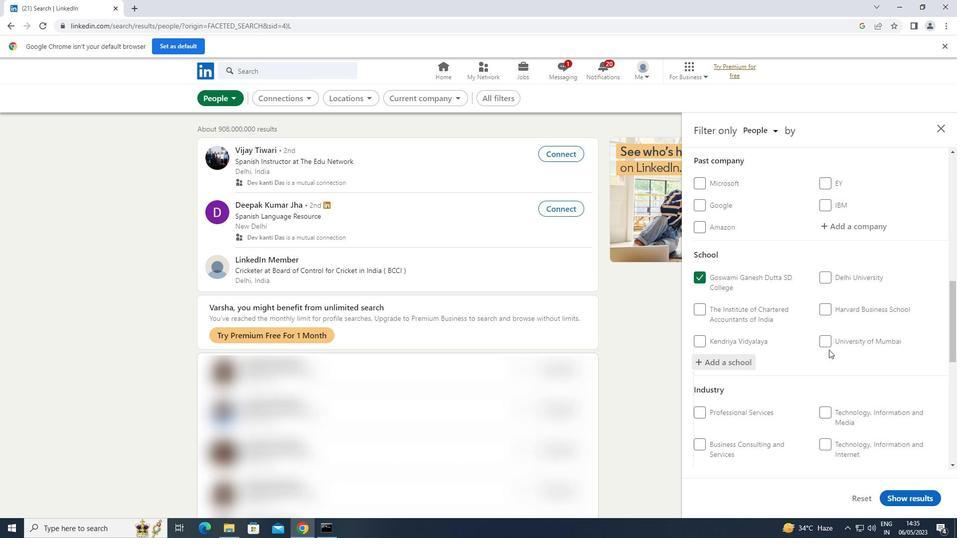 
Action: Mouse scrolled (829, 349) with delta (0, 0)
Screenshot: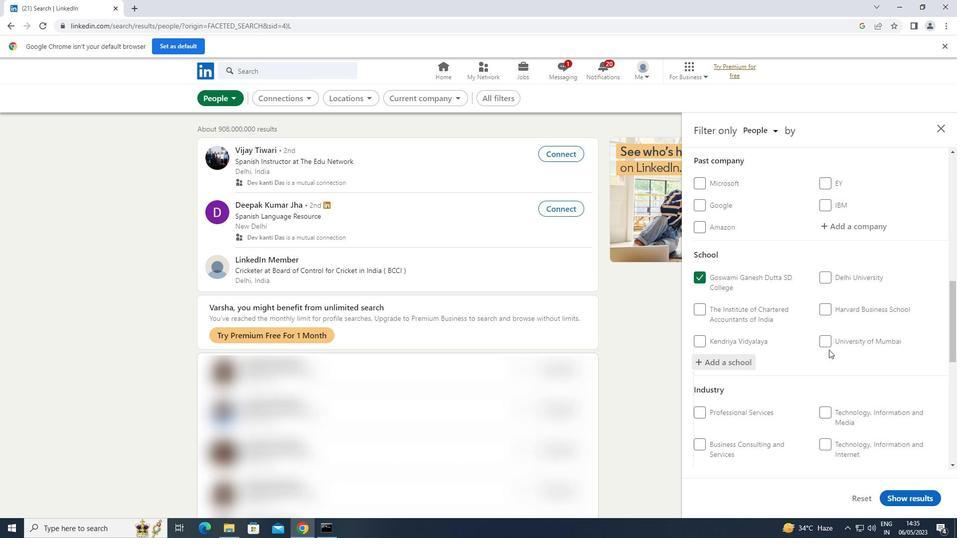 
Action: Mouse moved to (840, 372)
Screenshot: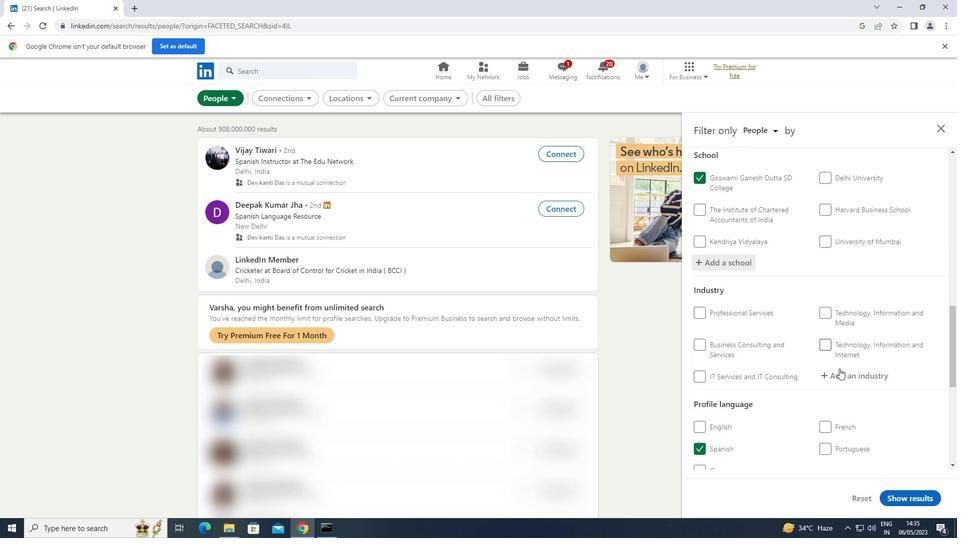
Action: Mouse pressed left at (840, 372)
Screenshot: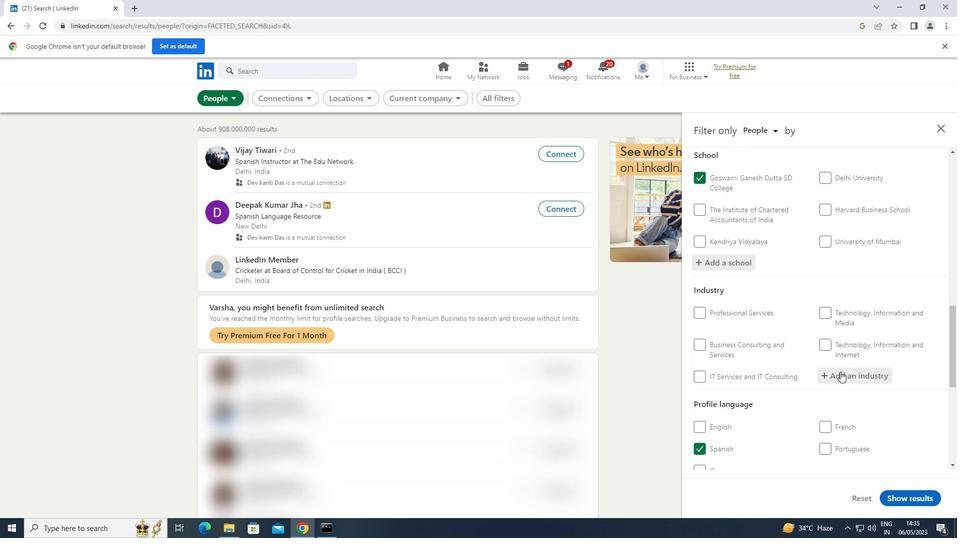 
Action: Key pressed <Key.shift>SECURITY<Key.space>
Screenshot: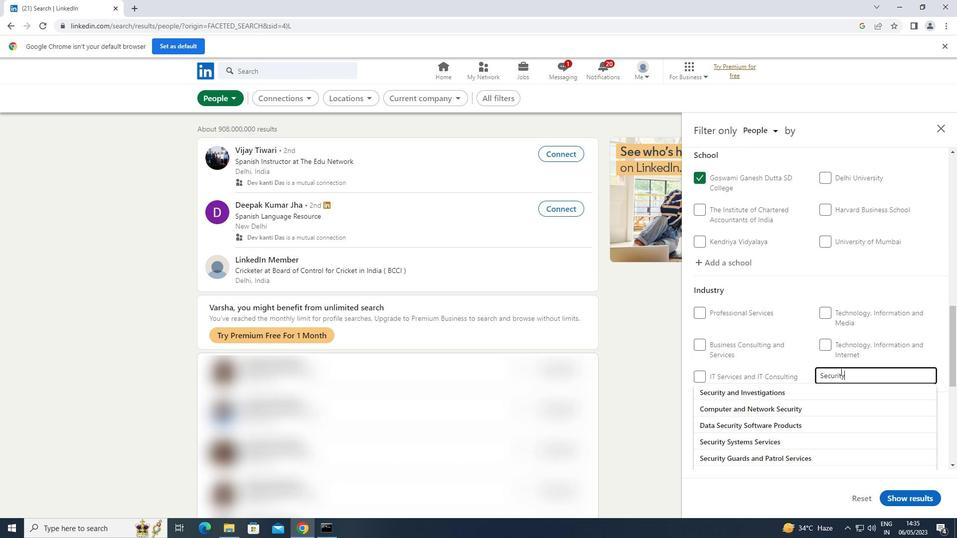 
Action: Mouse moved to (783, 389)
Screenshot: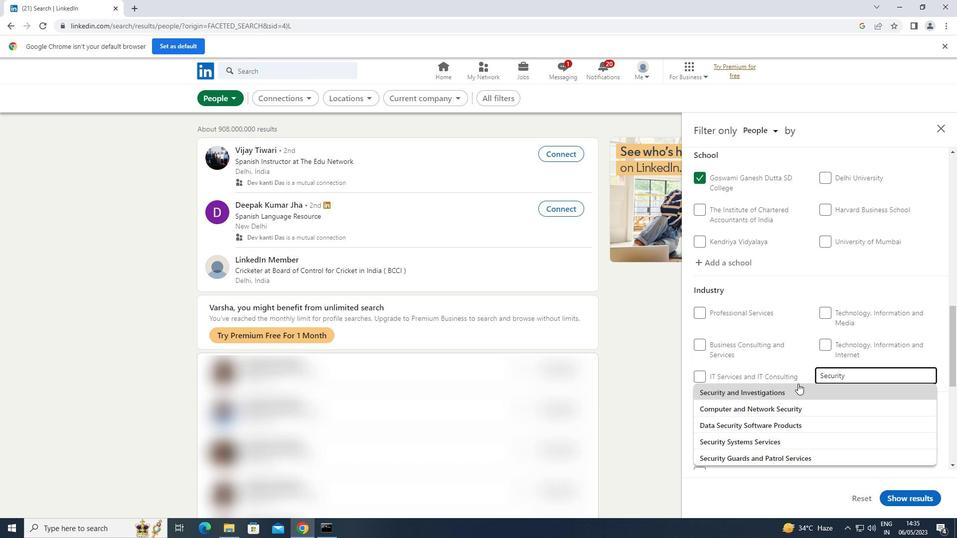 
Action: Mouse pressed left at (783, 389)
Screenshot: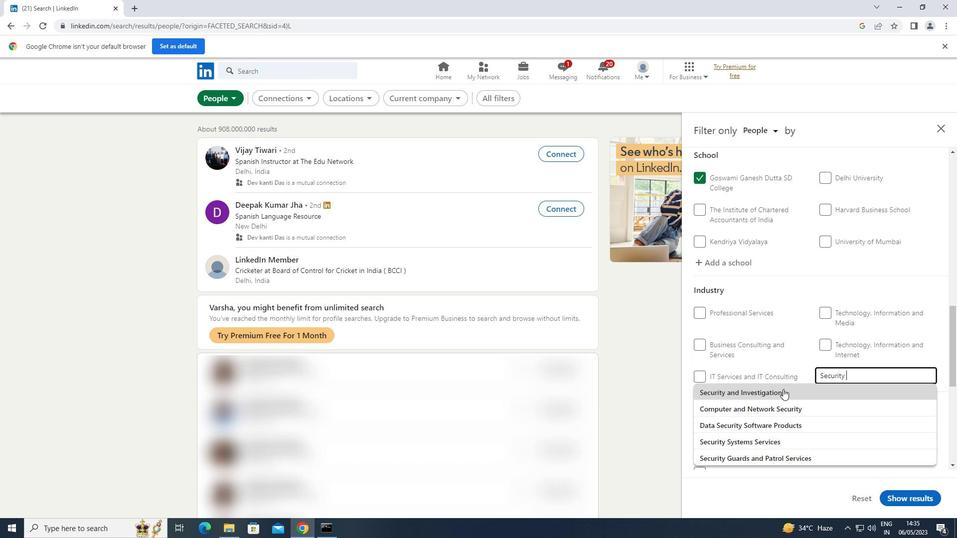 
Action: Mouse moved to (783, 389)
Screenshot: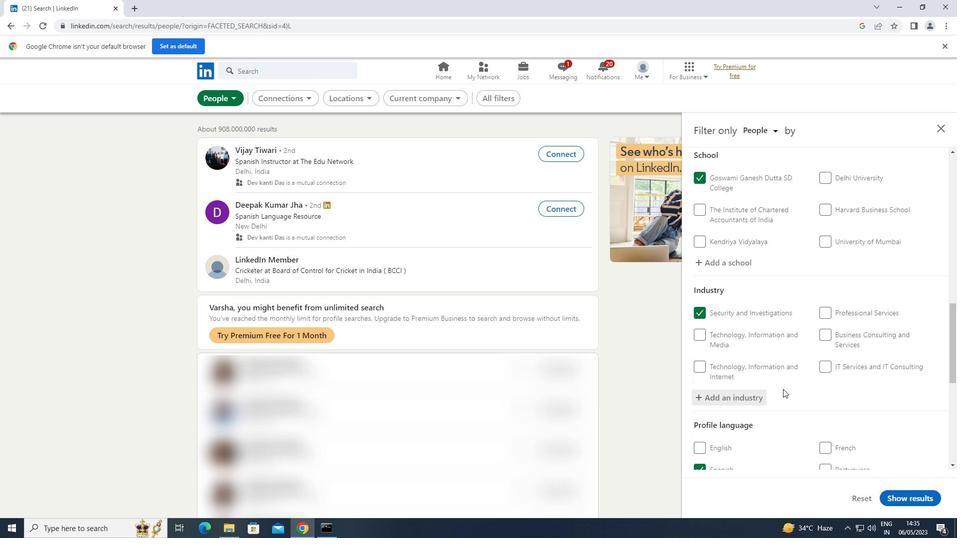 
Action: Mouse scrolled (783, 388) with delta (0, 0)
Screenshot: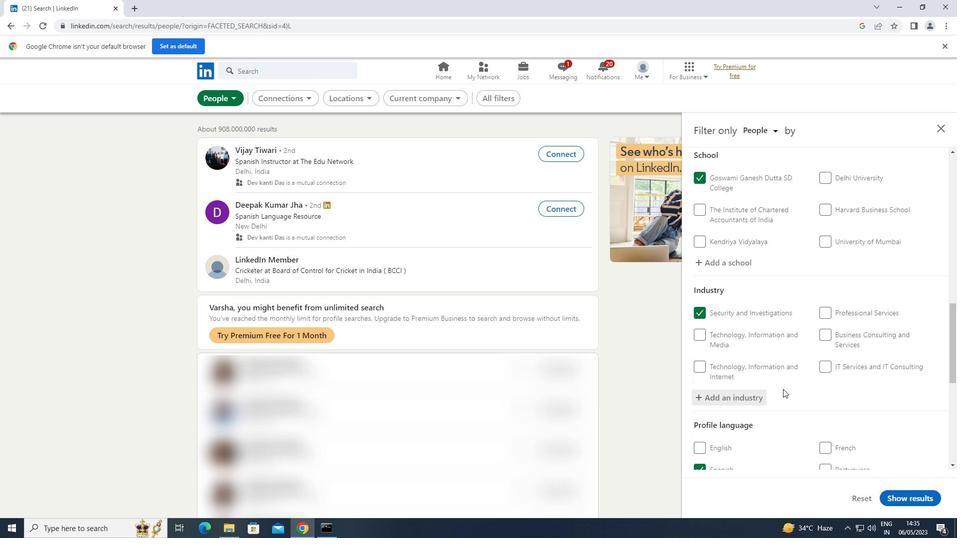 
Action: Mouse scrolled (783, 388) with delta (0, 0)
Screenshot: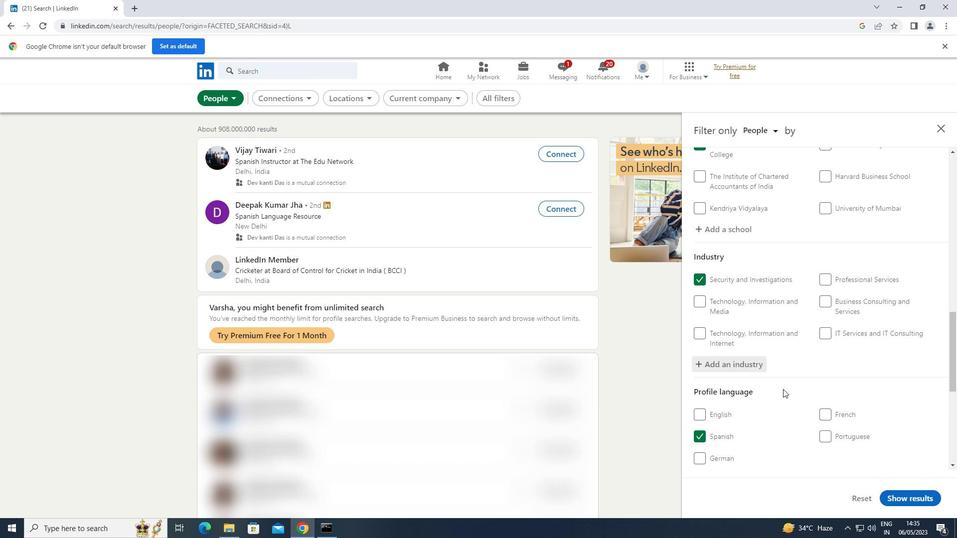 
Action: Mouse scrolled (783, 388) with delta (0, 0)
Screenshot: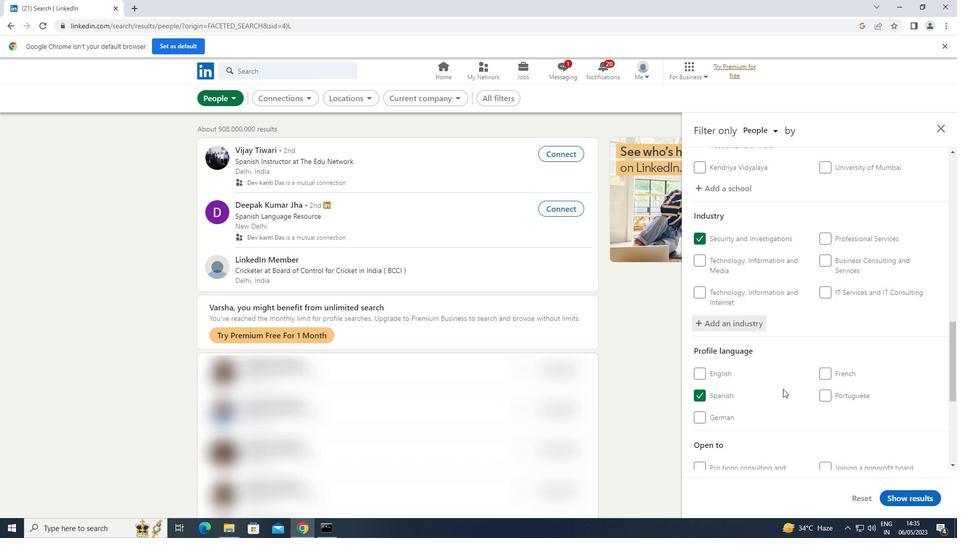 
Action: Mouse scrolled (783, 388) with delta (0, 0)
Screenshot: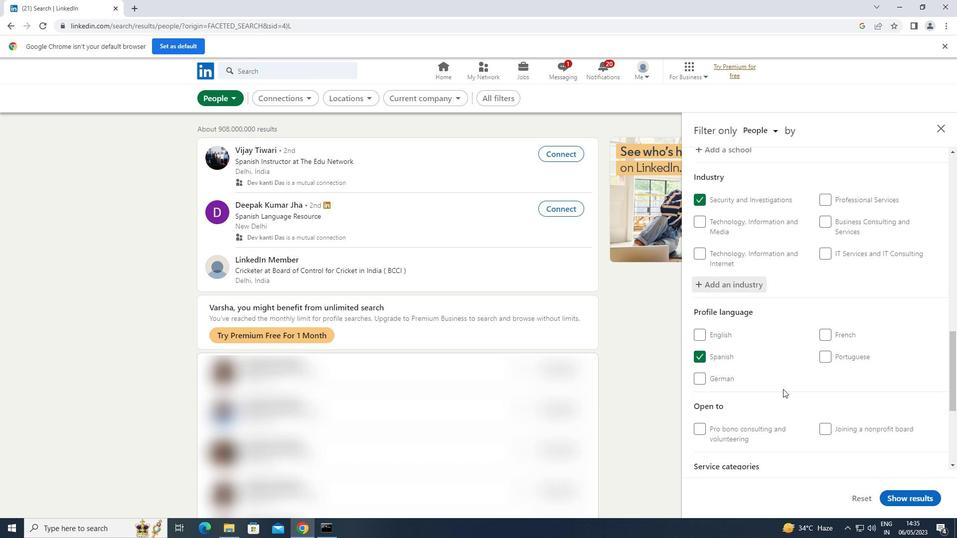 
Action: Mouse moved to (845, 373)
Screenshot: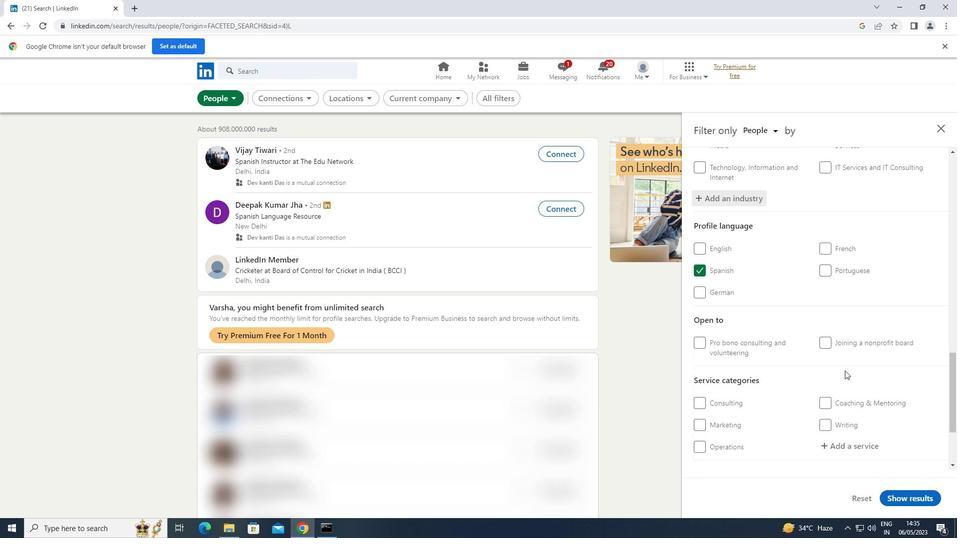 
Action: Mouse scrolled (845, 372) with delta (0, 0)
Screenshot: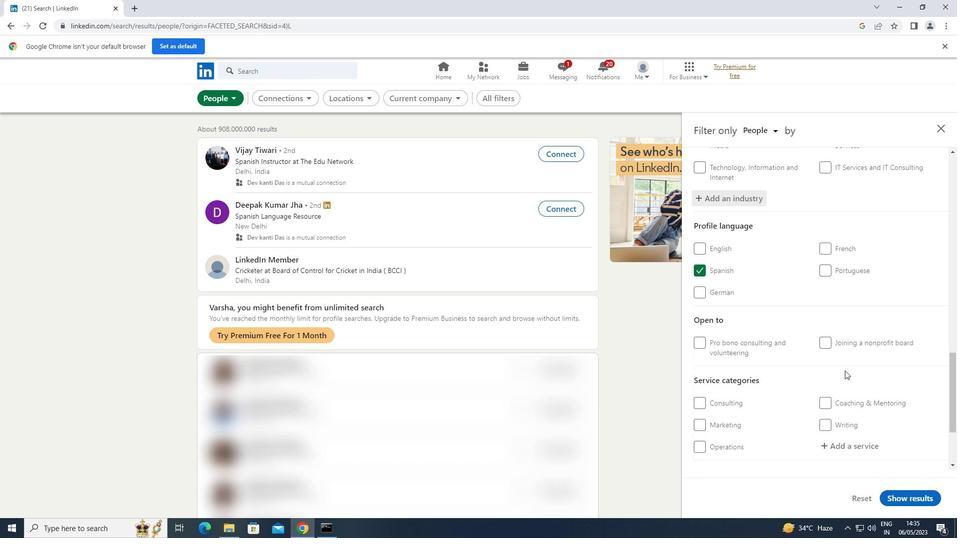 
Action: Mouse scrolled (845, 372) with delta (0, 0)
Screenshot: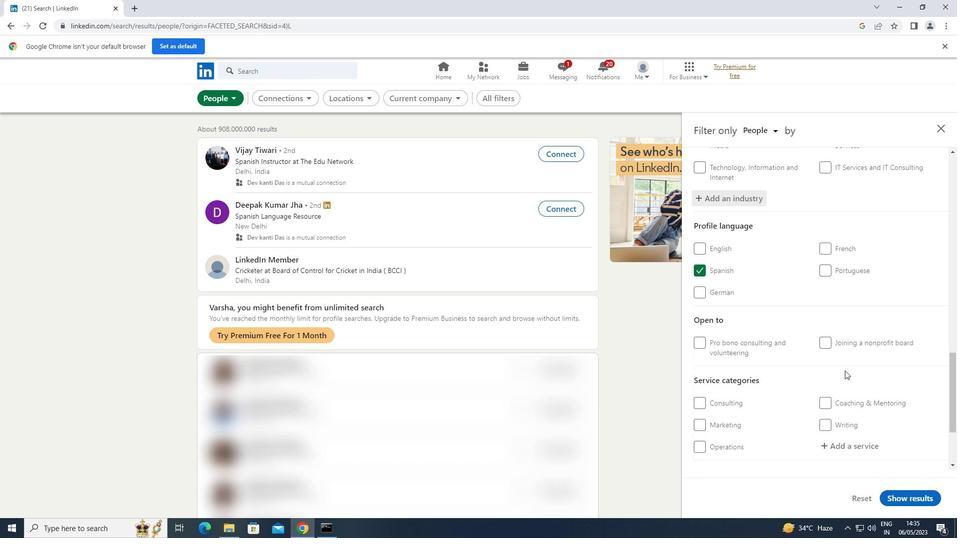 
Action: Mouse scrolled (845, 372) with delta (0, 0)
Screenshot: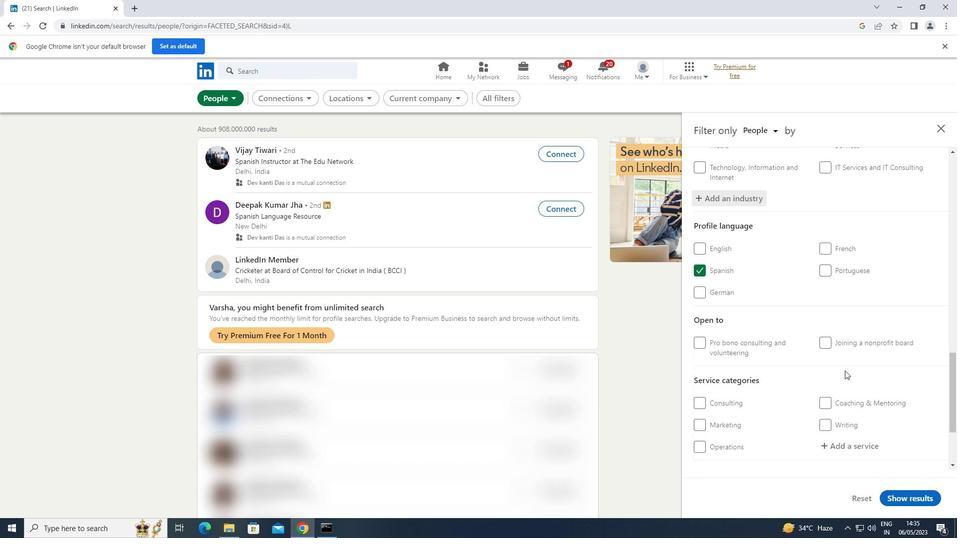 
Action: Mouse moved to (859, 329)
Screenshot: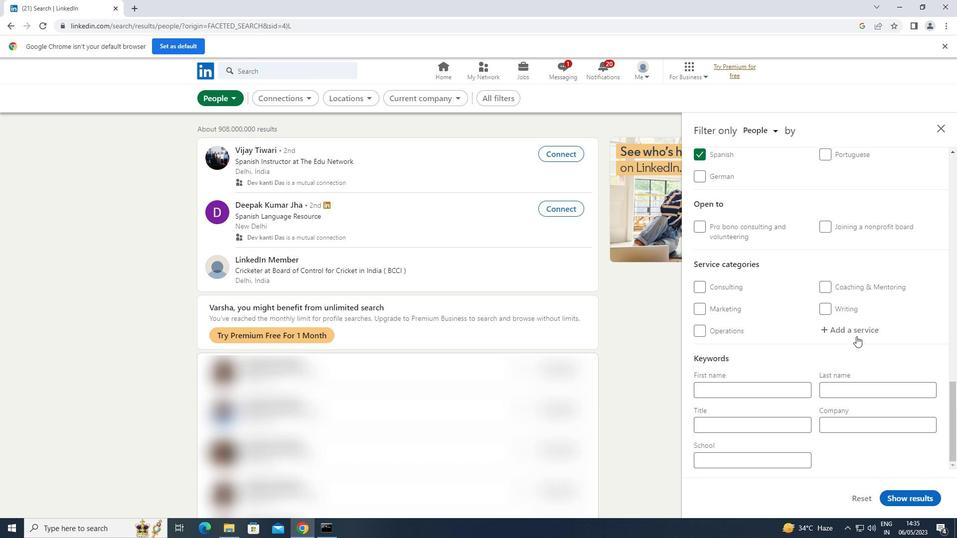 
Action: Mouse pressed left at (859, 329)
Screenshot: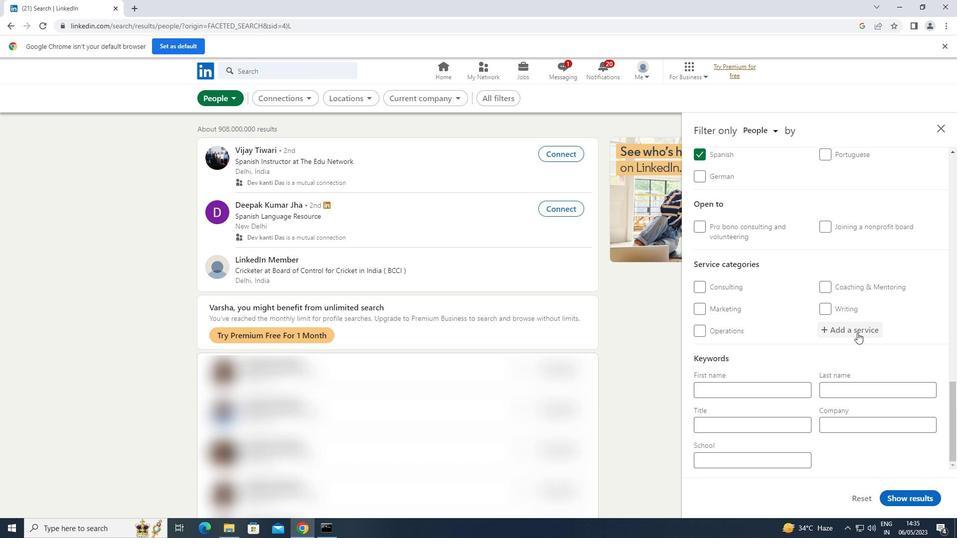 
Action: Key pressed <Key.shift>REAL<Key.space><Key.shift>ESTATE
Screenshot: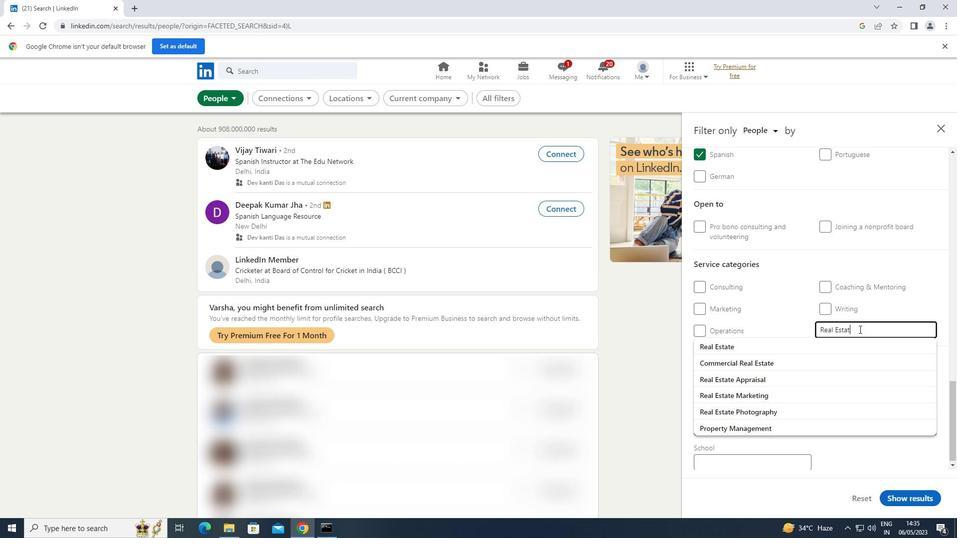 
Action: Mouse moved to (769, 344)
Screenshot: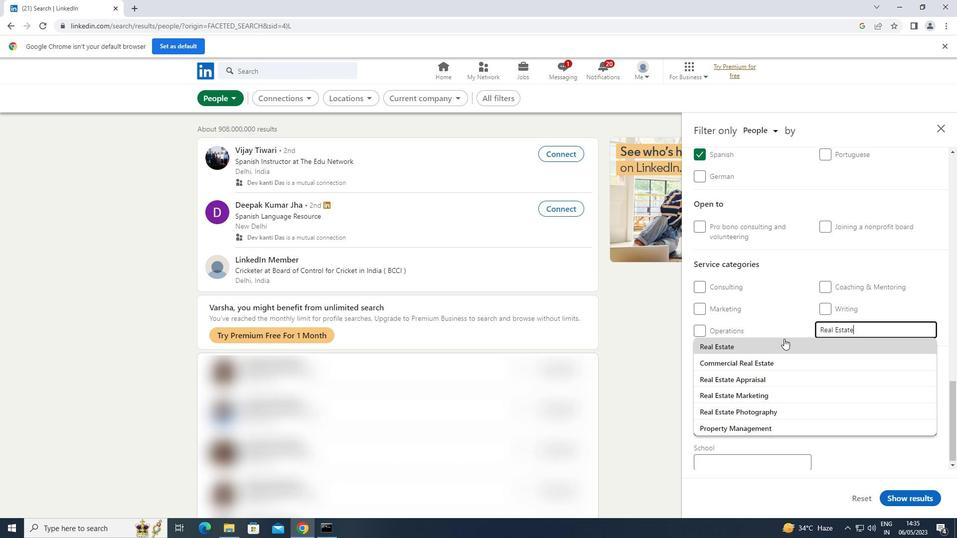 
Action: Mouse pressed left at (769, 344)
Screenshot: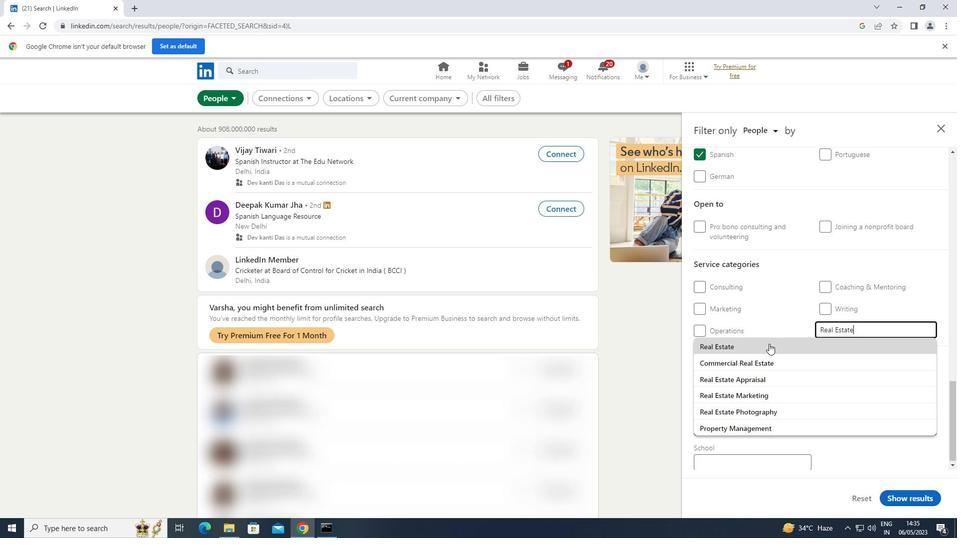 
Action: Mouse scrolled (769, 343) with delta (0, 0)
Screenshot: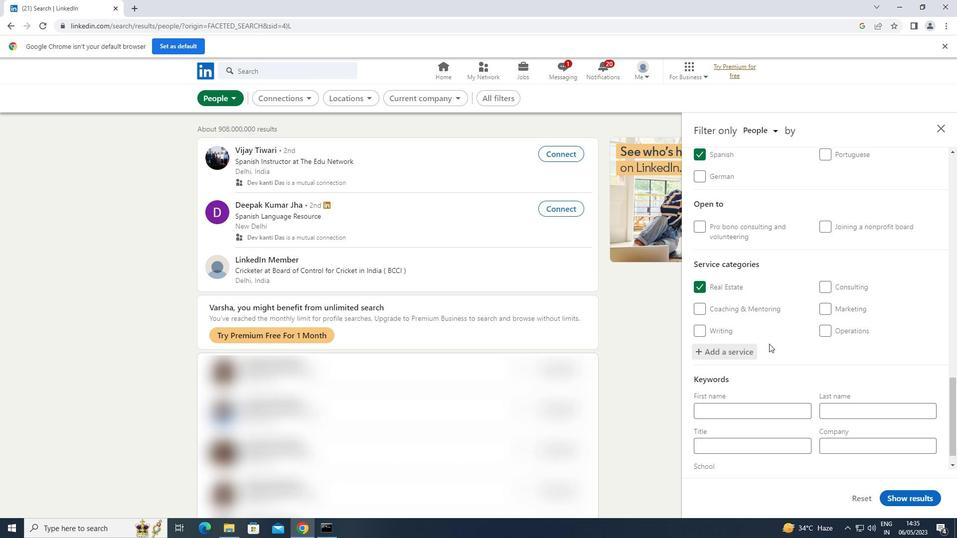 
Action: Mouse scrolled (769, 343) with delta (0, 0)
Screenshot: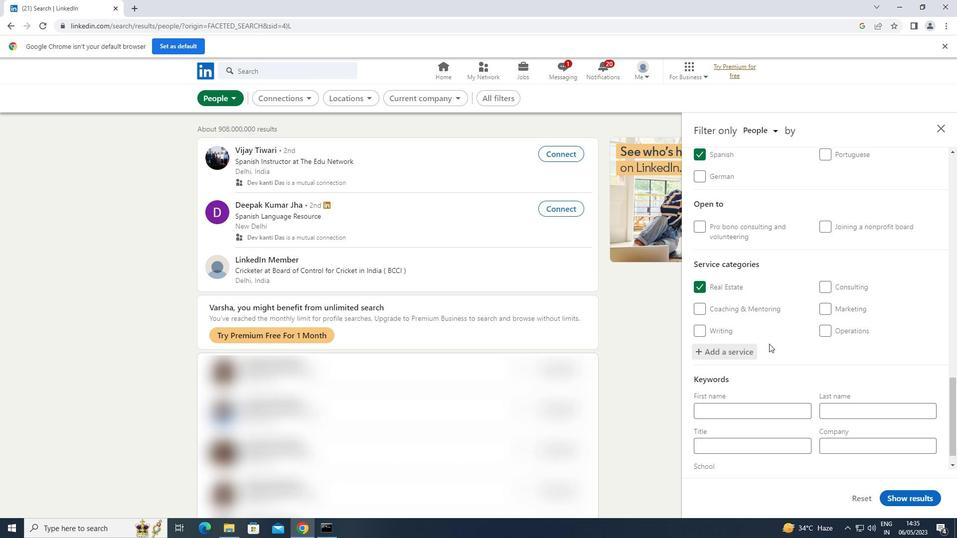
Action: Mouse scrolled (769, 343) with delta (0, 0)
Screenshot: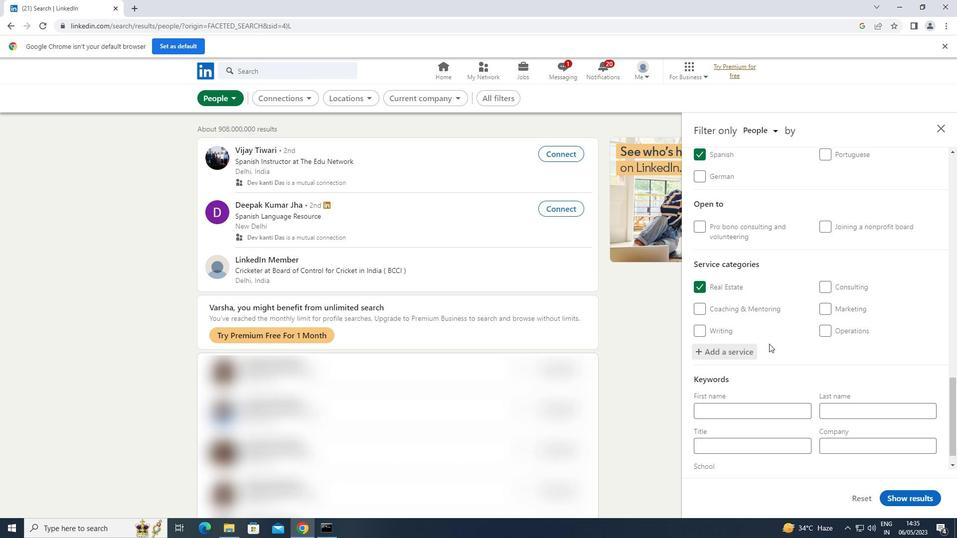 
Action: Mouse scrolled (769, 343) with delta (0, 0)
Screenshot: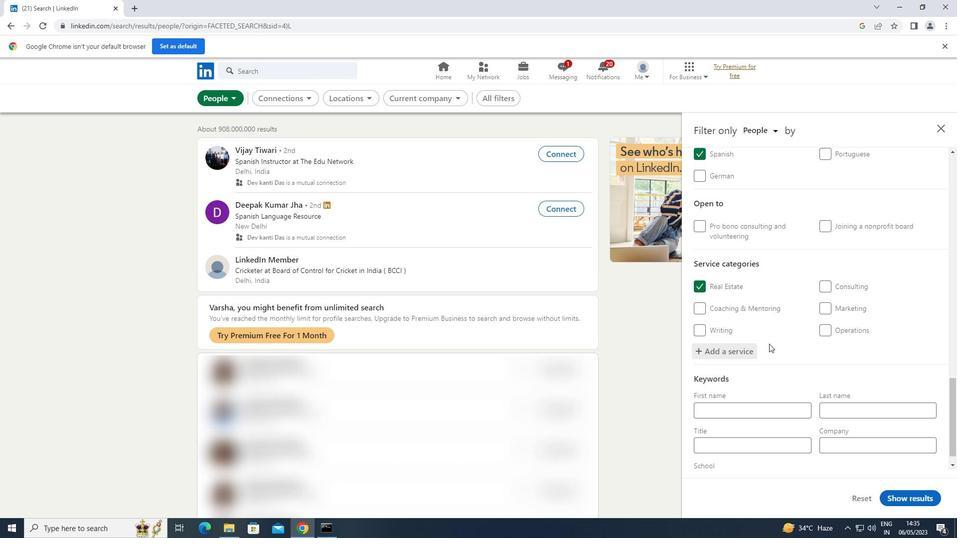 
Action: Mouse scrolled (769, 343) with delta (0, 0)
Screenshot: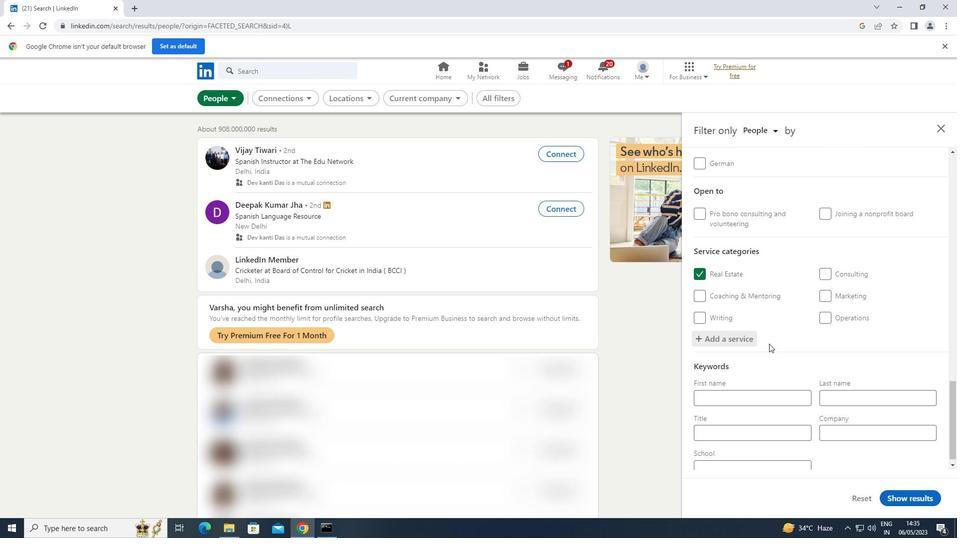 
Action: Mouse scrolled (769, 343) with delta (0, 0)
Screenshot: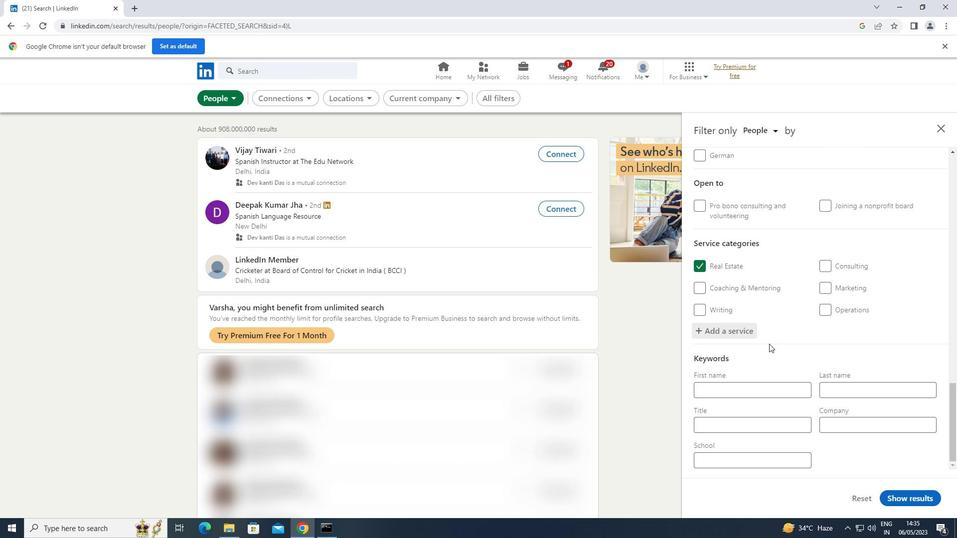 
Action: Mouse moved to (770, 428)
Screenshot: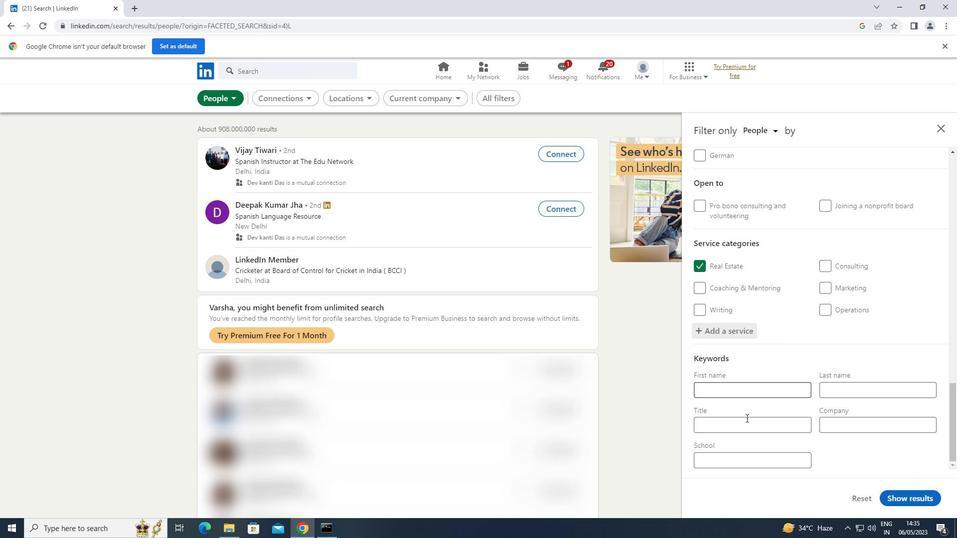 
Action: Mouse pressed left at (770, 428)
Screenshot: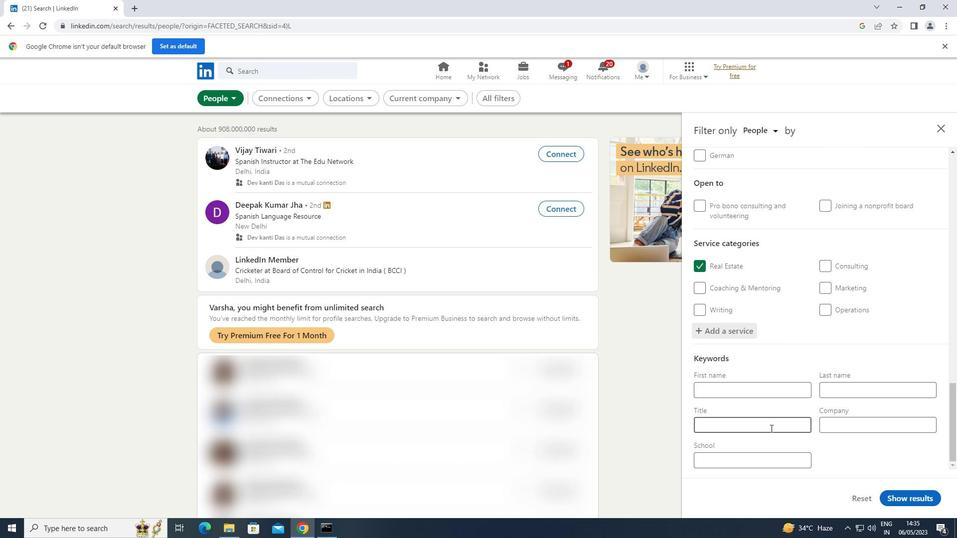 
Action: Key pressed <Key.shift>EMERGENV<Key.backspace>CY<Key.space><Key.shift>RELIEF<Key.space><Key.shift>WORKER
Screenshot: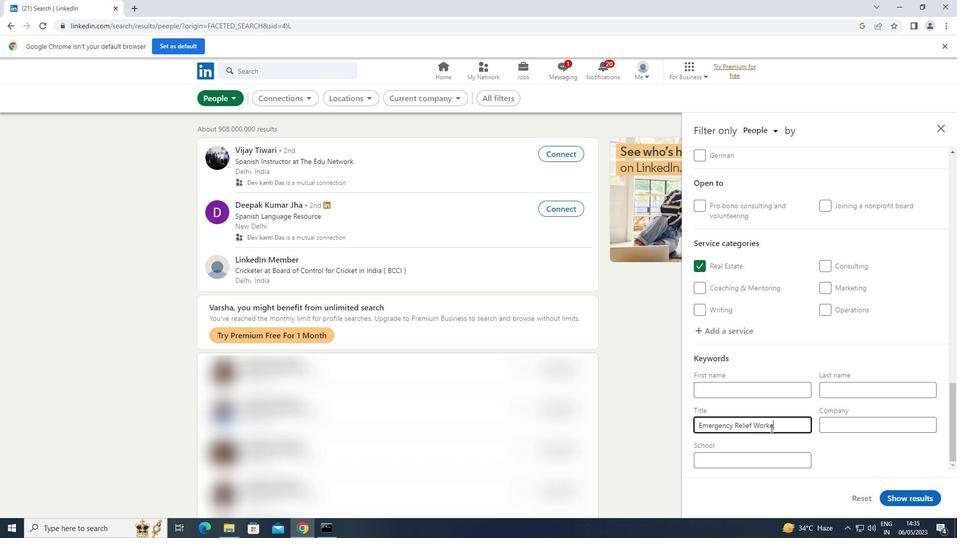 
Action: Mouse moved to (912, 492)
Screenshot: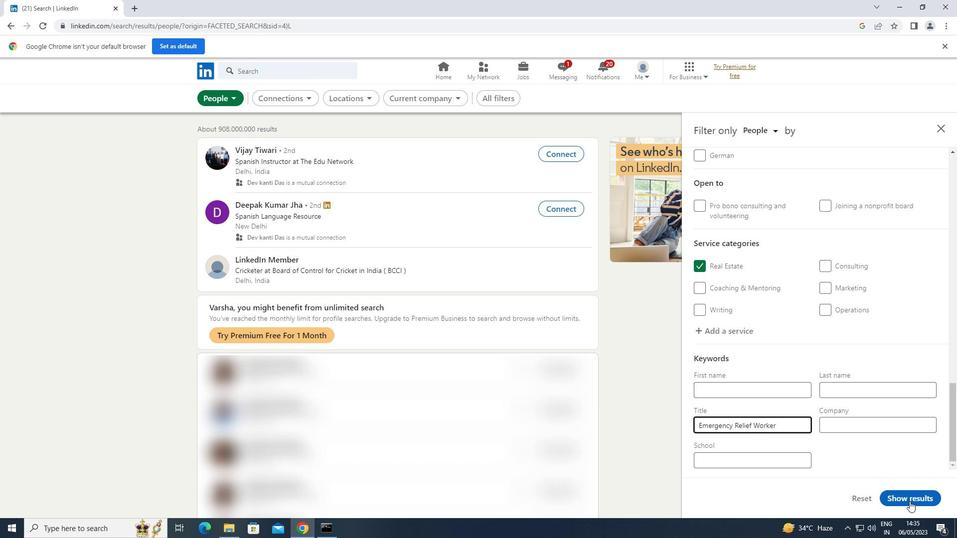 
Action: Mouse pressed left at (912, 492)
Screenshot: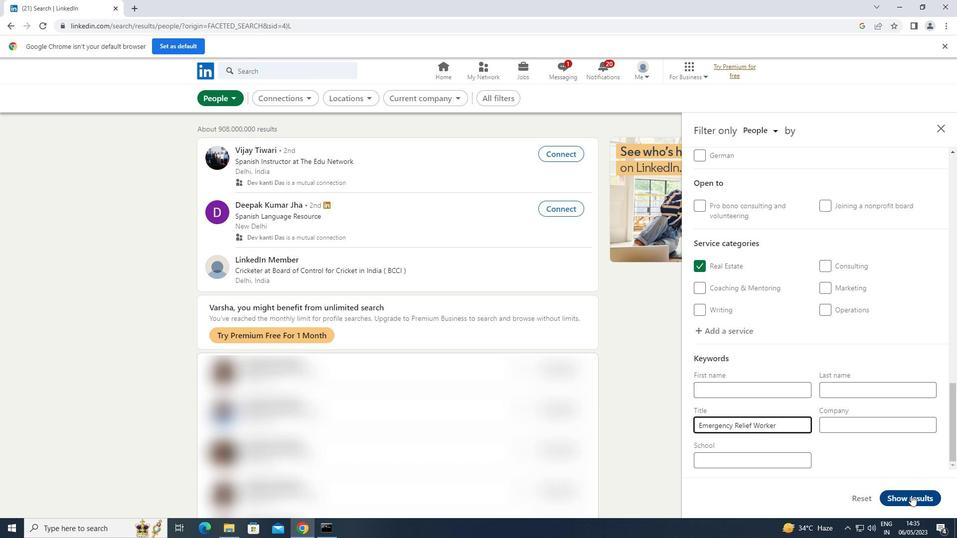 
